 Task: Find connections with filter location Rāhuri with filter topic #Travelwith filter profile language French with filter current company HARMAN India with filter school Berhampur University with filter industry Retail Health and Personal Care Products with filter service category Financial Reporting with filter keywords title Mental Health Counselor
Action: Mouse moved to (476, 50)
Screenshot: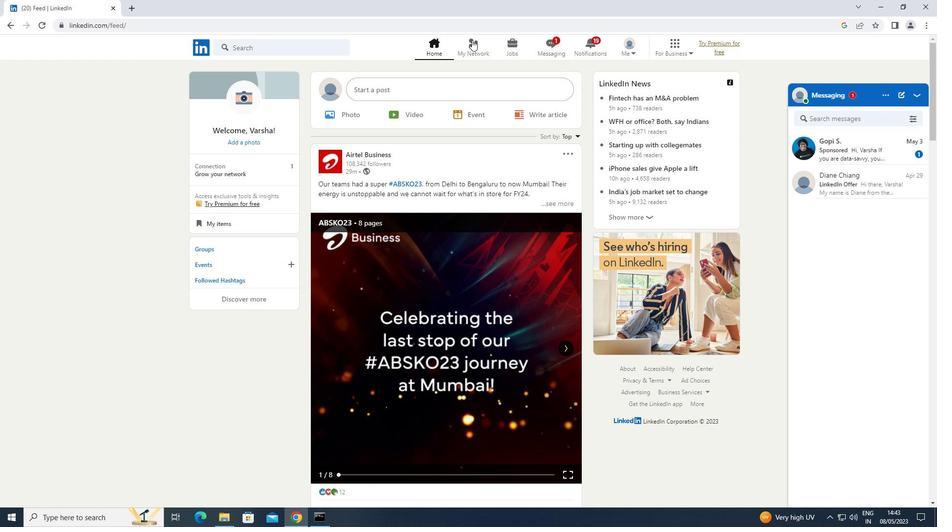
Action: Mouse pressed left at (476, 50)
Screenshot: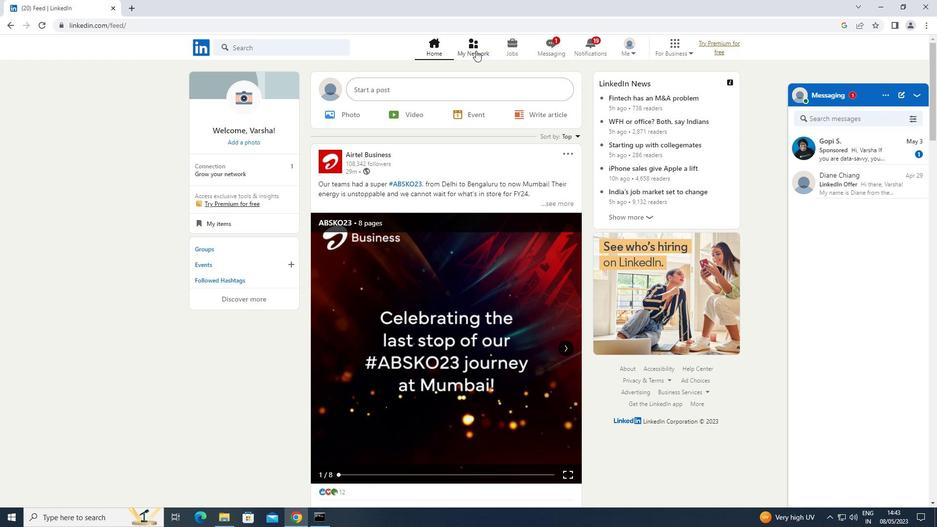 
Action: Mouse moved to (259, 98)
Screenshot: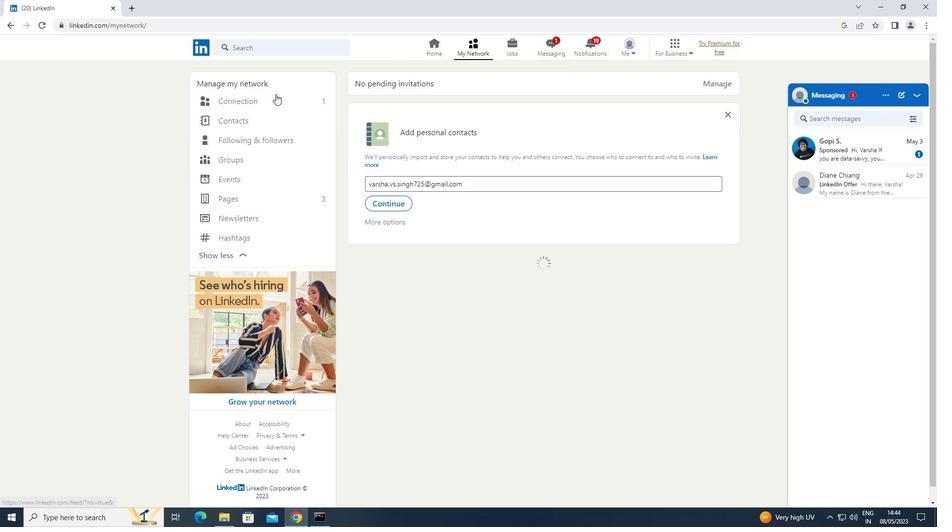 
Action: Mouse pressed left at (259, 98)
Screenshot: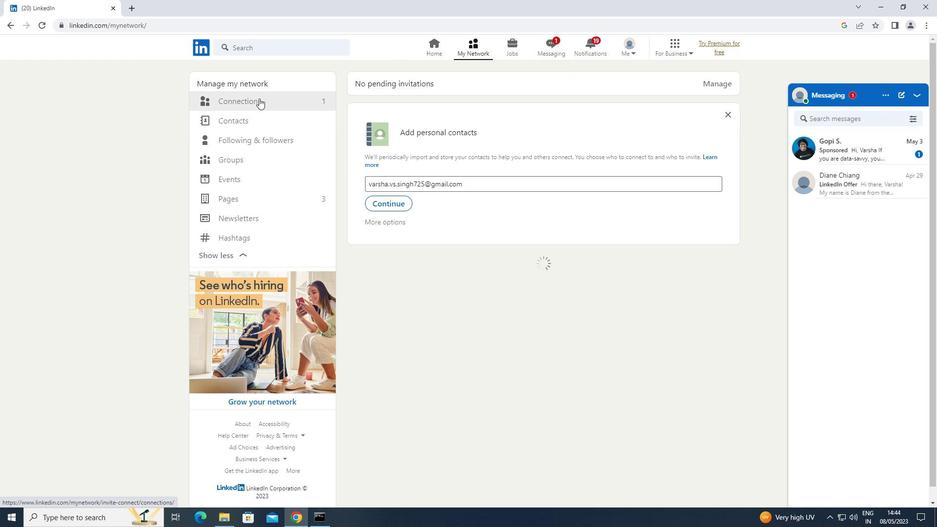 
Action: Mouse moved to (528, 98)
Screenshot: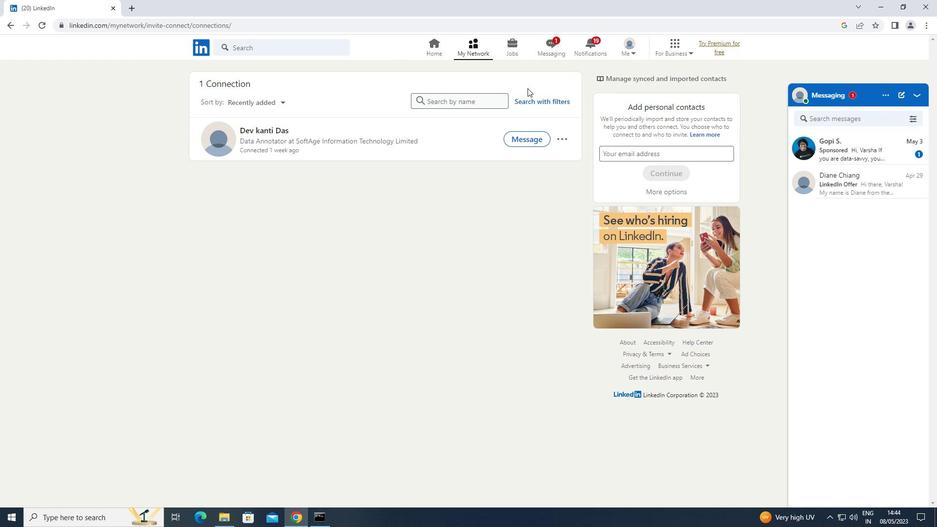
Action: Mouse pressed left at (528, 98)
Screenshot: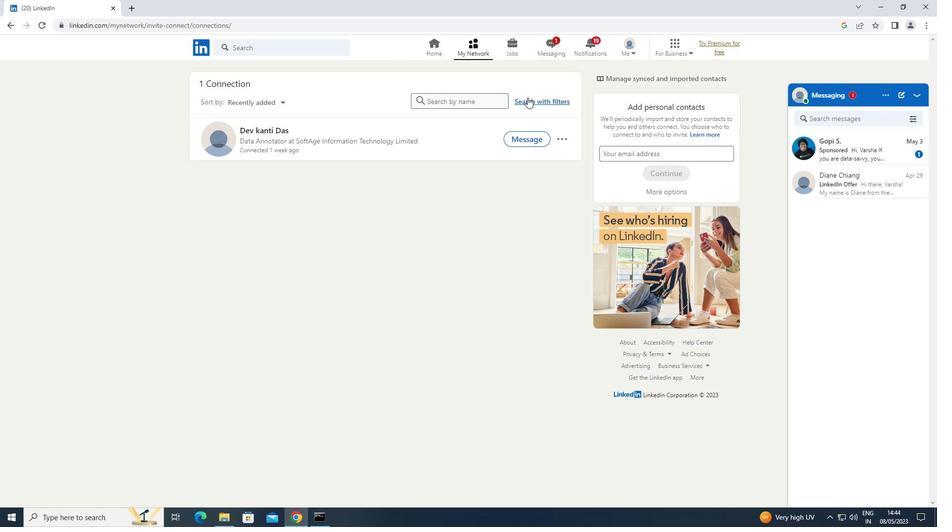 
Action: Mouse moved to (508, 70)
Screenshot: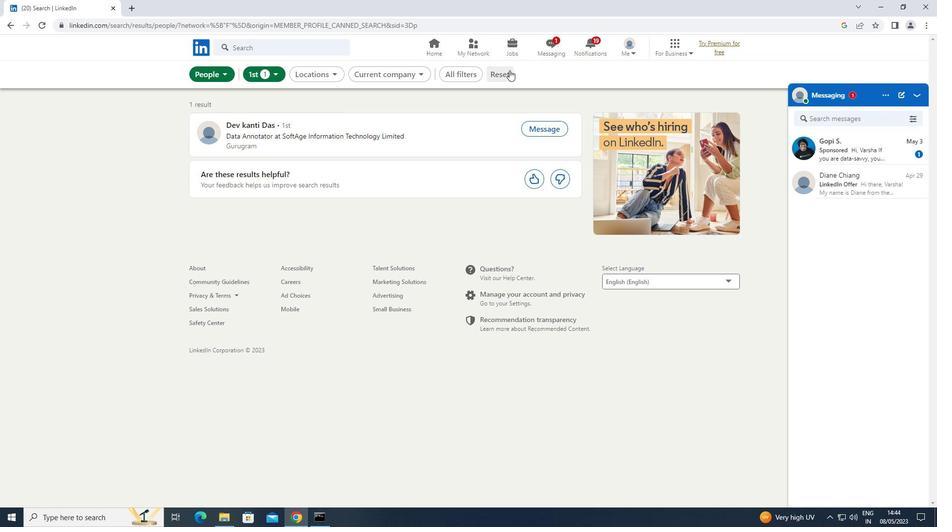 
Action: Mouse pressed left at (508, 70)
Screenshot: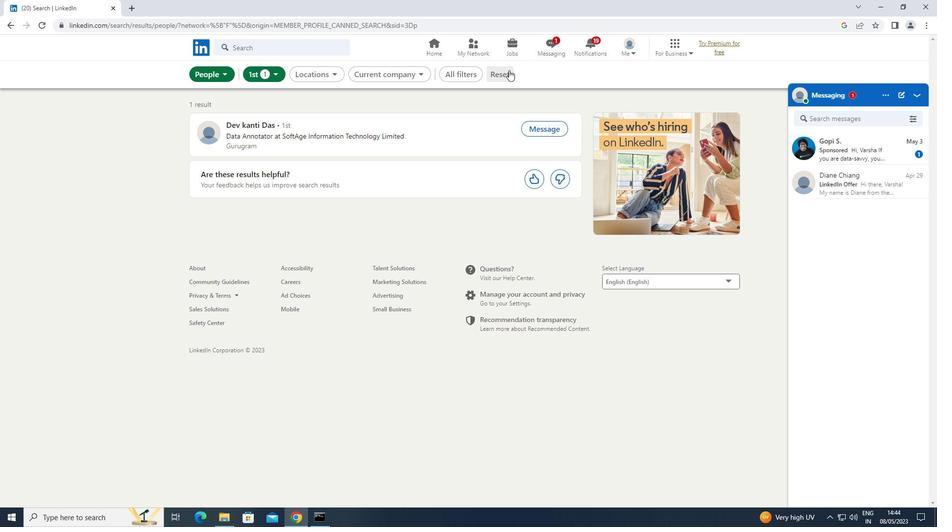 
Action: Mouse moved to (491, 73)
Screenshot: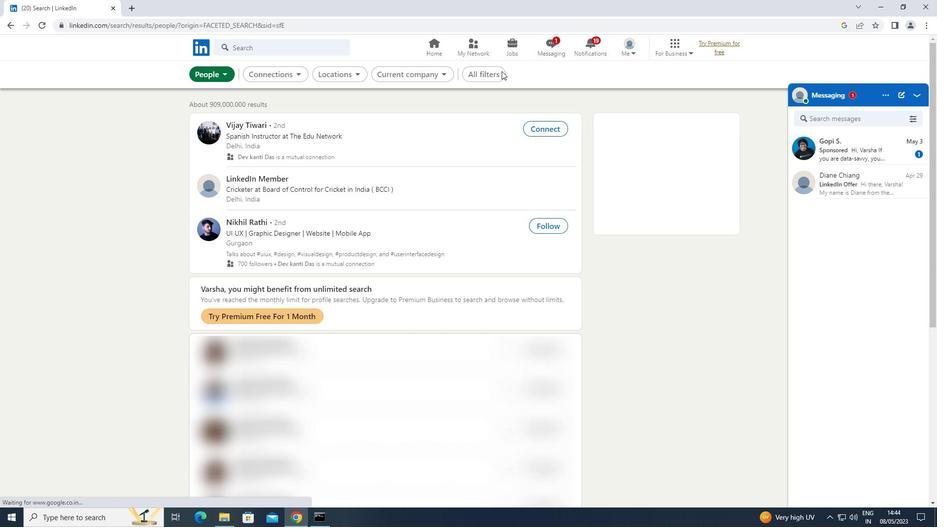 
Action: Mouse pressed left at (491, 73)
Screenshot: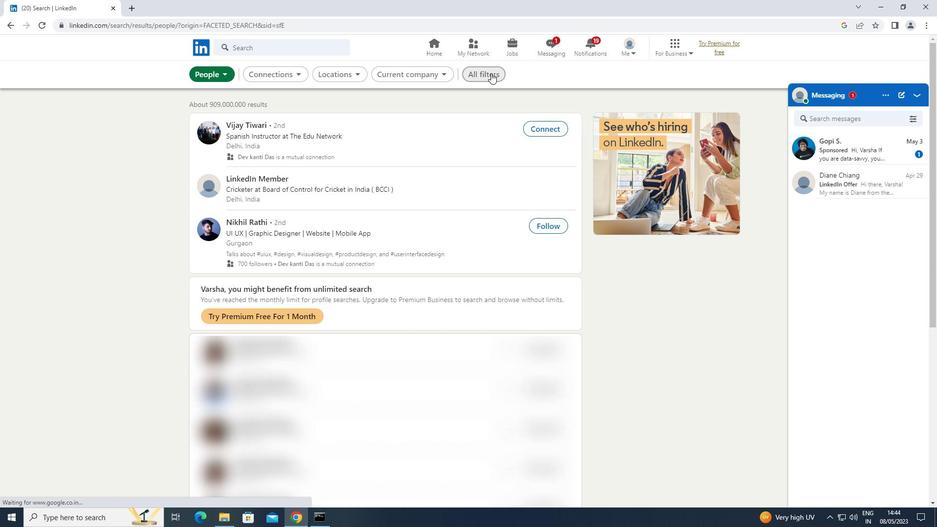 
Action: Mouse moved to (706, 200)
Screenshot: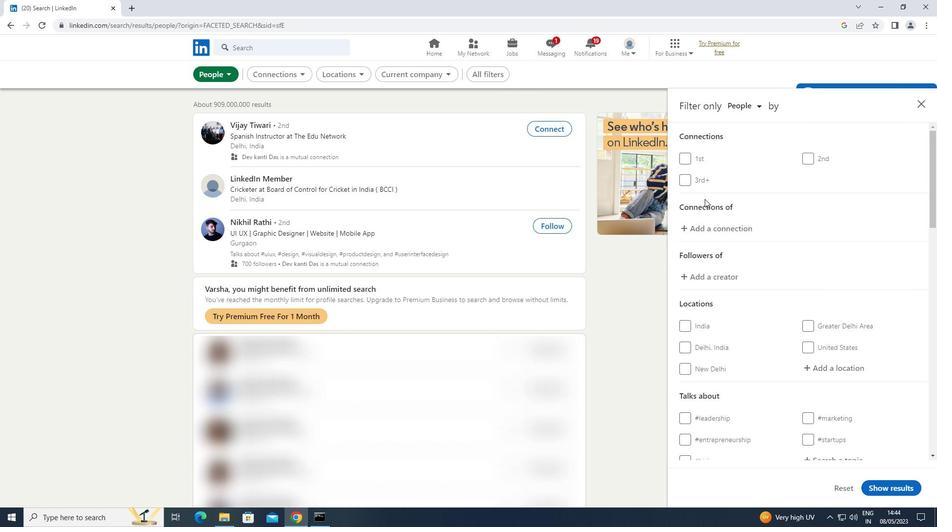 
Action: Mouse scrolled (706, 199) with delta (0, 0)
Screenshot: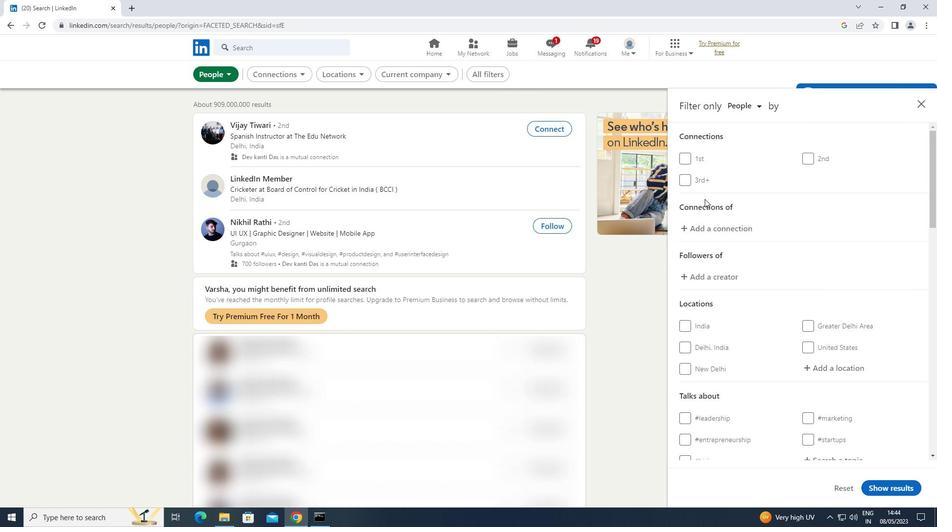 
Action: Mouse moved to (708, 202)
Screenshot: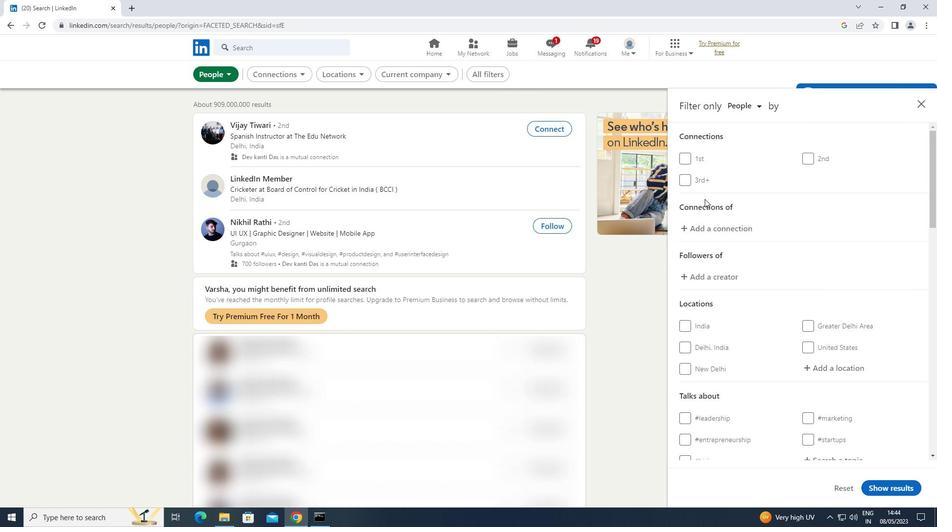 
Action: Mouse scrolled (708, 201) with delta (0, 0)
Screenshot: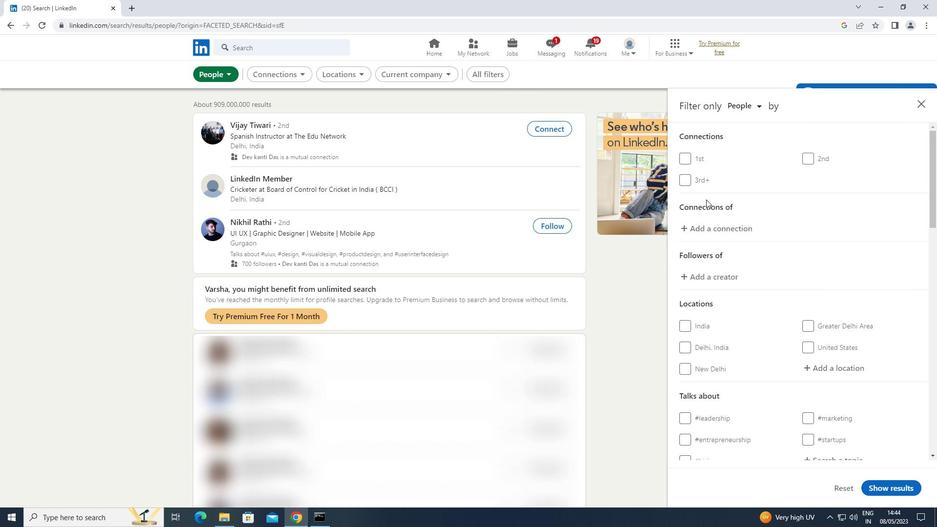 
Action: Mouse moved to (841, 269)
Screenshot: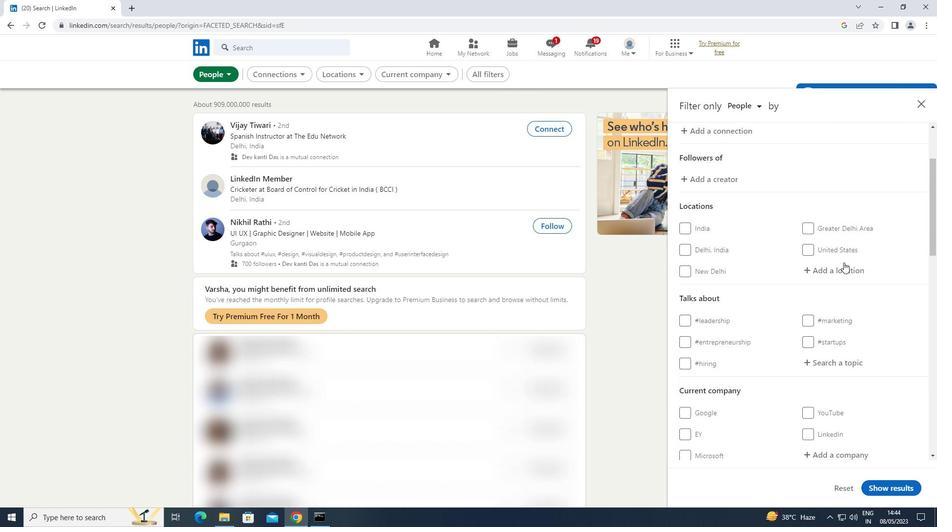
Action: Mouse pressed left at (841, 269)
Screenshot: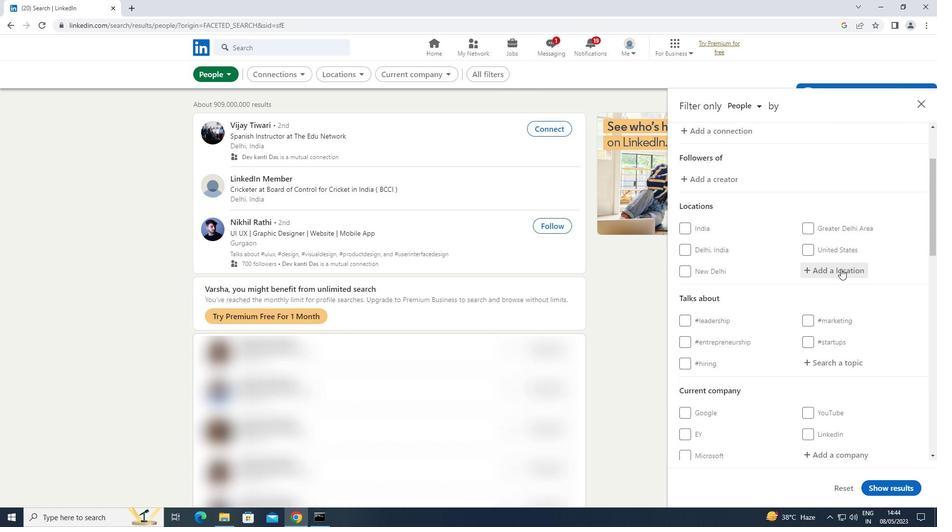 
Action: Key pressed <Key.shift>RAHURI
Screenshot: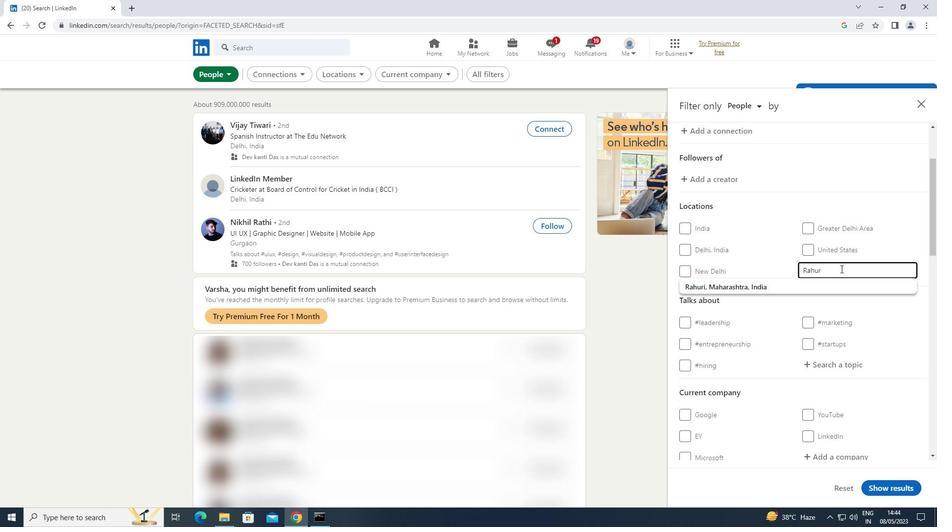 
Action: Mouse moved to (828, 365)
Screenshot: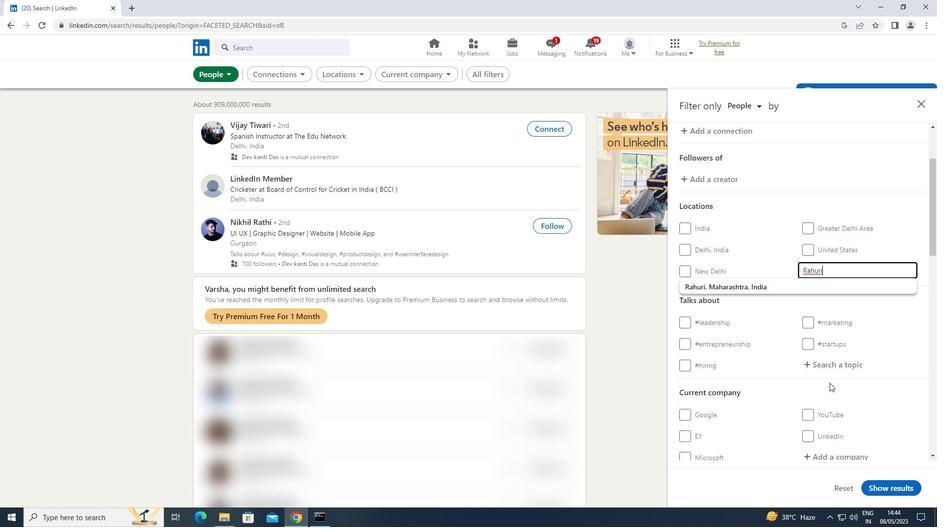
Action: Mouse pressed left at (828, 365)
Screenshot: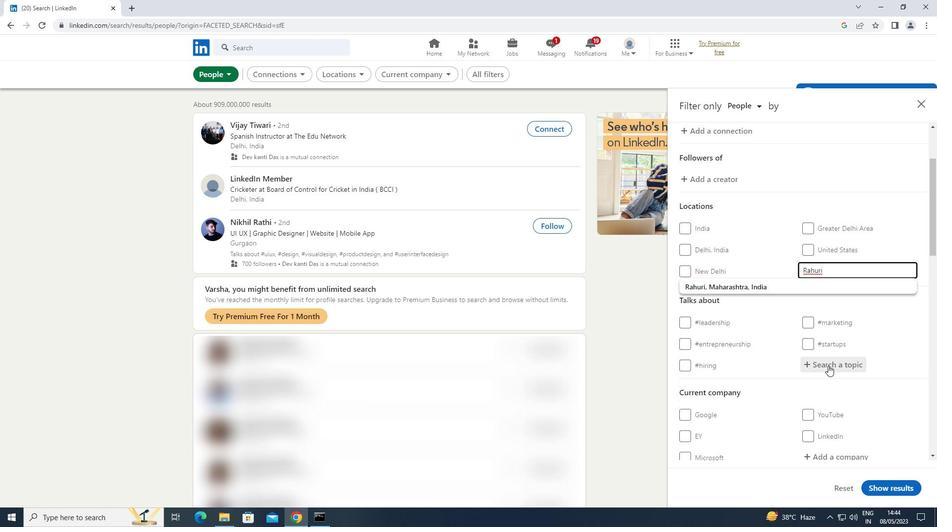 
Action: Key pressed <Key.shift>#<Key.shift>TRAVEL
Screenshot: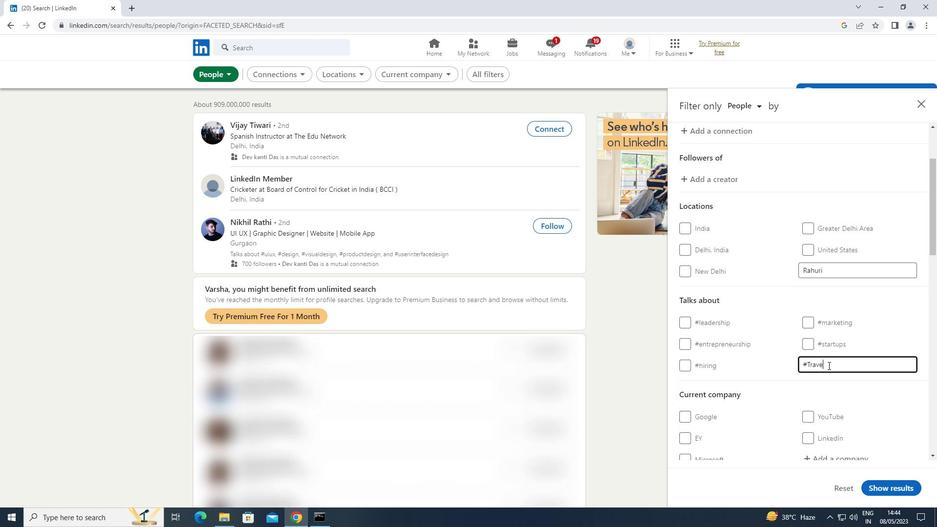 
Action: Mouse moved to (828, 361)
Screenshot: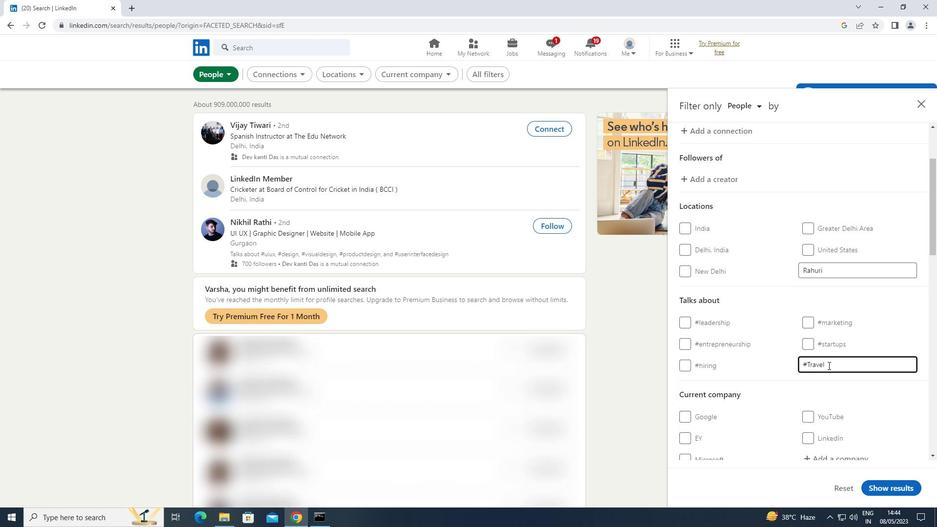 
Action: Mouse scrolled (828, 360) with delta (0, 0)
Screenshot: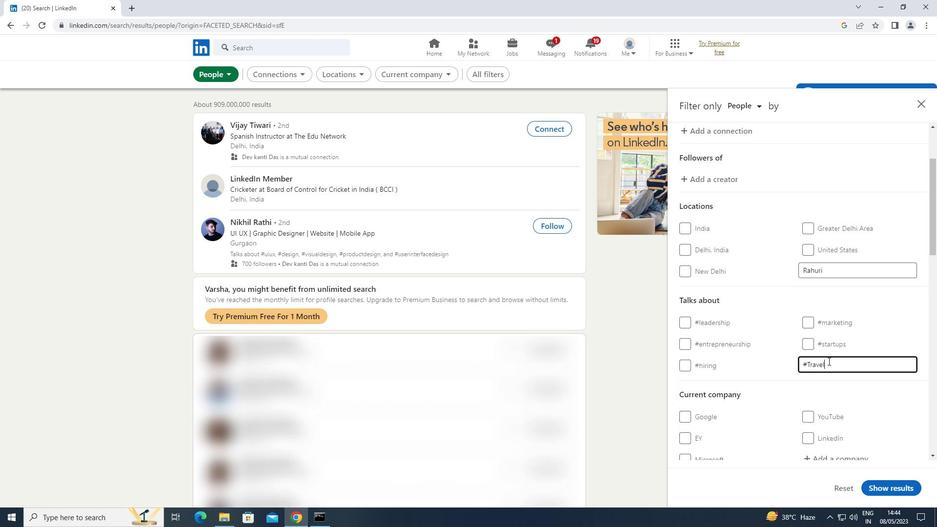 
Action: Mouse scrolled (828, 360) with delta (0, 0)
Screenshot: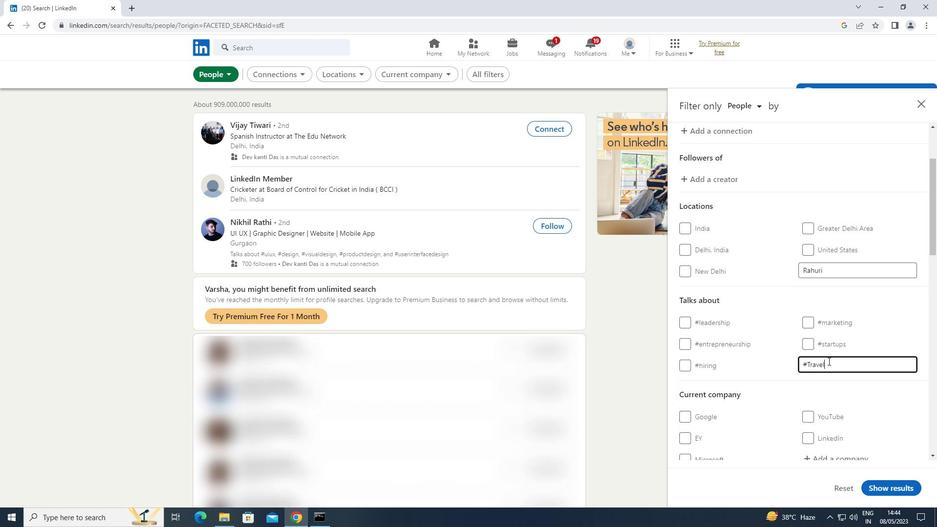 
Action: Mouse scrolled (828, 360) with delta (0, 0)
Screenshot: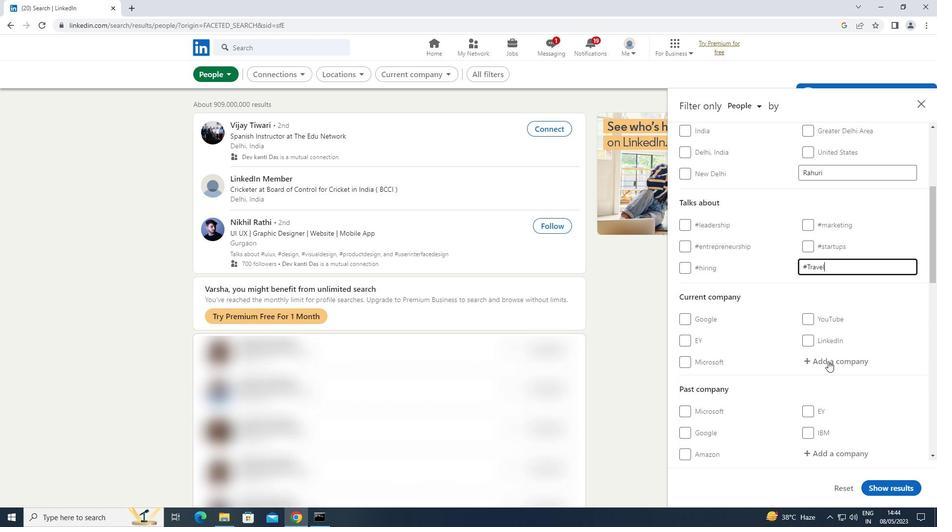 
Action: Mouse scrolled (828, 360) with delta (0, 0)
Screenshot: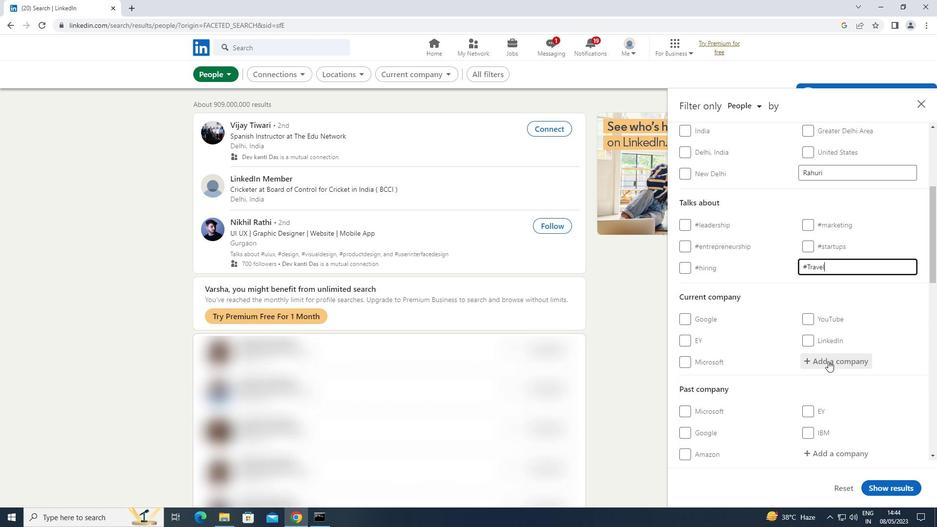
Action: Mouse scrolled (828, 360) with delta (0, 0)
Screenshot: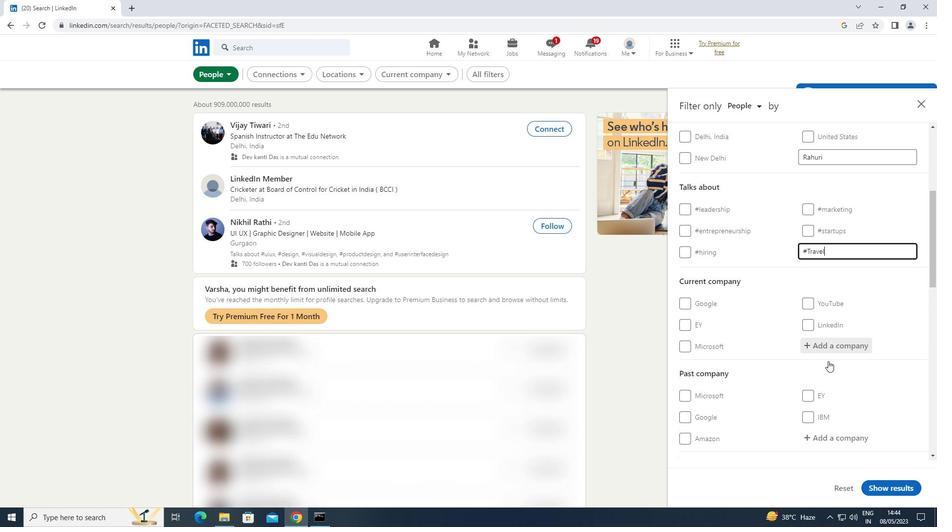 
Action: Mouse moved to (827, 361)
Screenshot: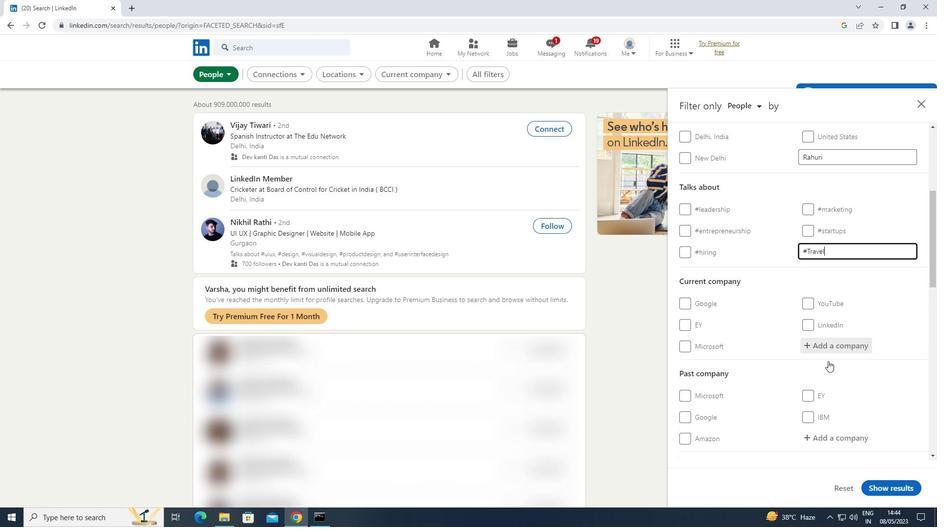 
Action: Mouse scrolled (827, 360) with delta (0, 0)
Screenshot: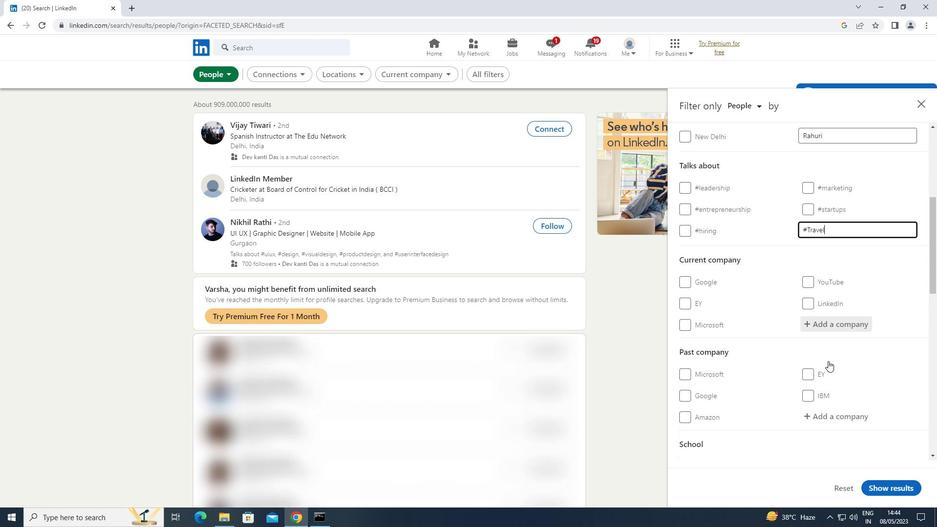 
Action: Mouse moved to (827, 361)
Screenshot: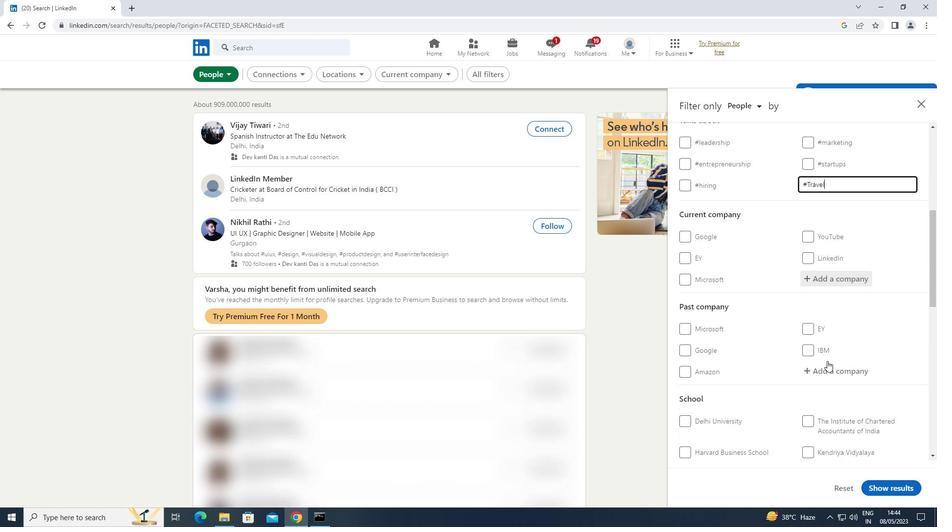 
Action: Mouse scrolled (827, 360) with delta (0, 0)
Screenshot: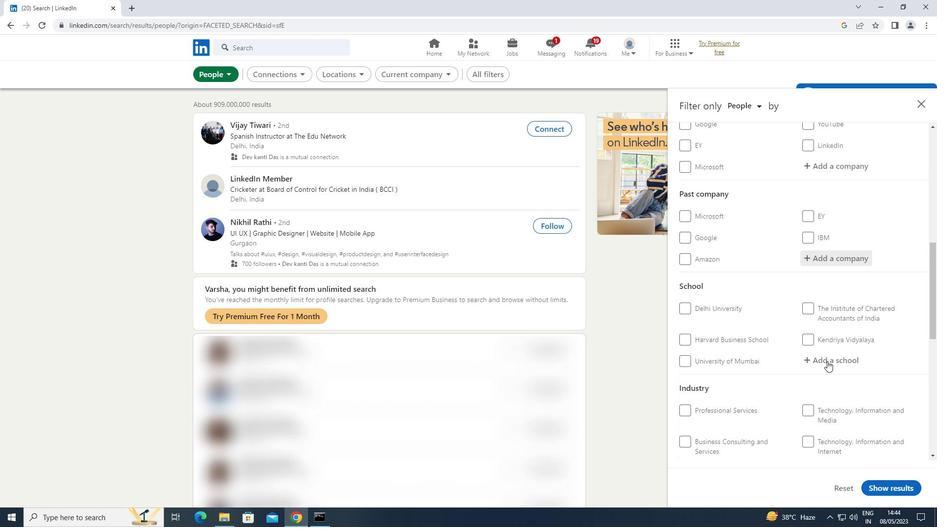 
Action: Mouse scrolled (827, 360) with delta (0, 0)
Screenshot: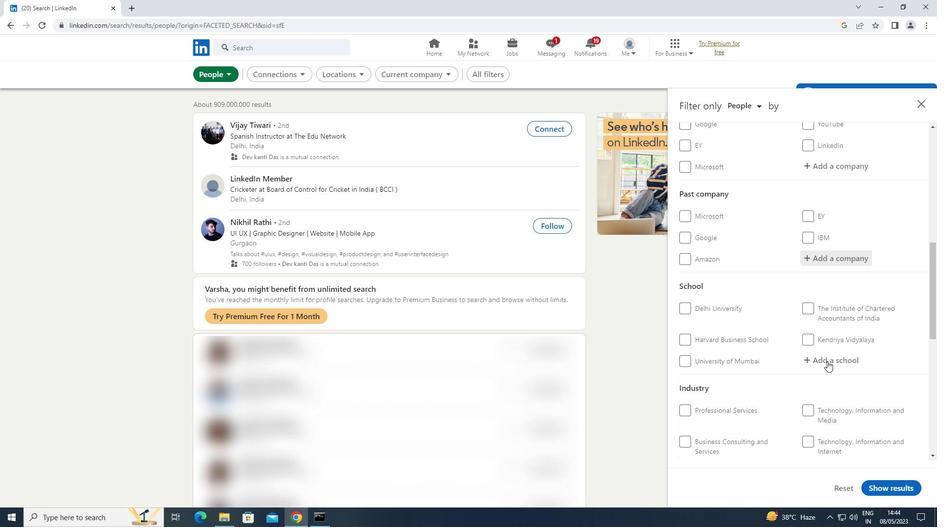 
Action: Mouse scrolled (827, 360) with delta (0, 0)
Screenshot: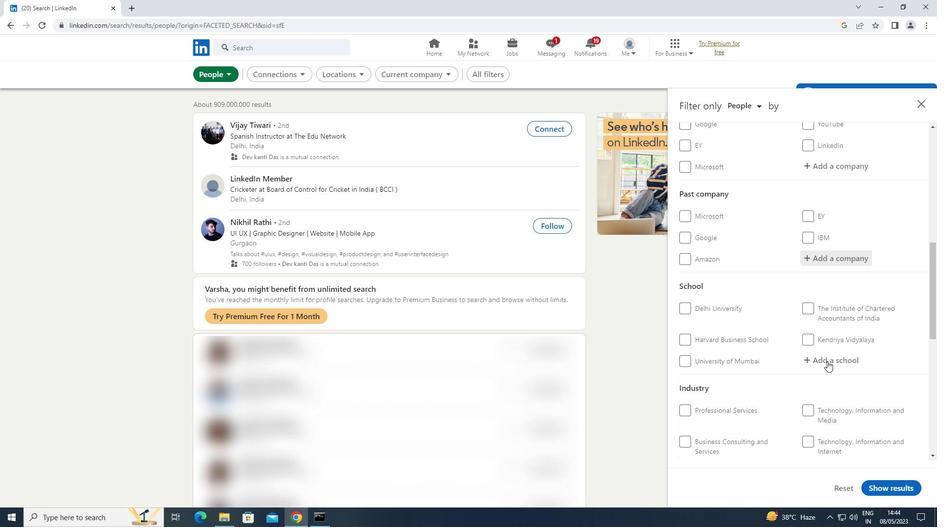 
Action: Mouse moved to (811, 371)
Screenshot: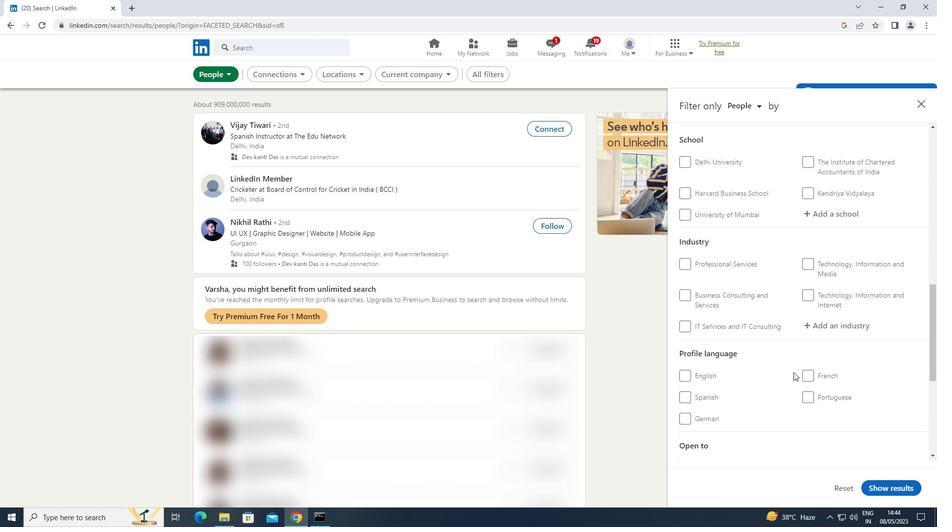
Action: Mouse pressed left at (811, 371)
Screenshot: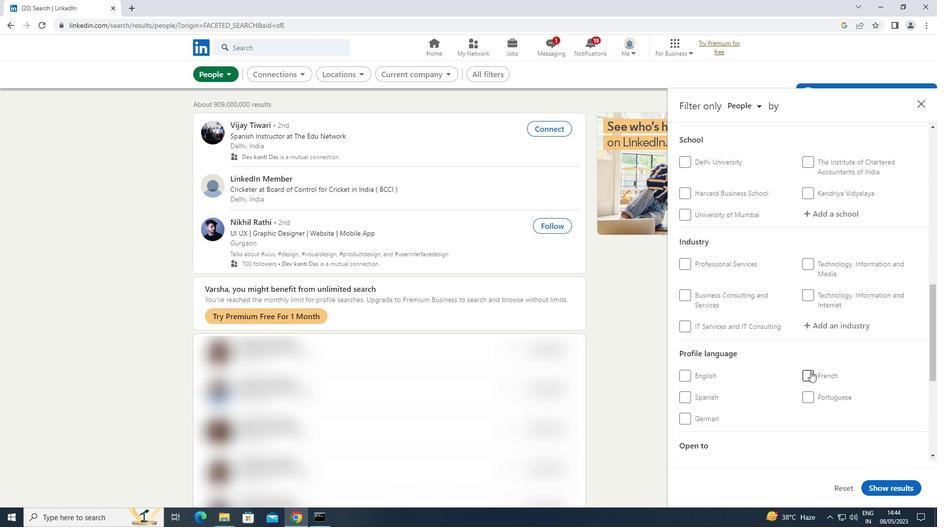 
Action: Mouse moved to (811, 372)
Screenshot: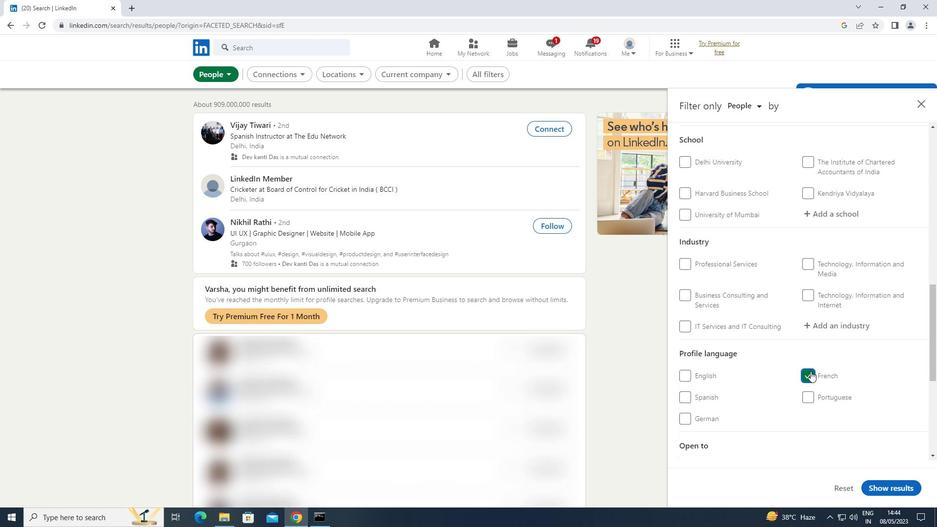 
Action: Mouse scrolled (811, 372) with delta (0, 0)
Screenshot: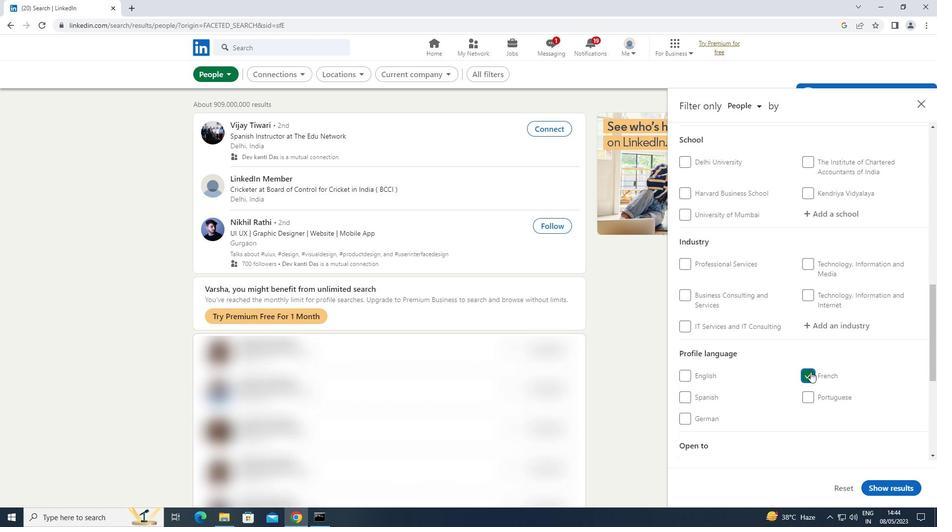 
Action: Mouse scrolled (811, 372) with delta (0, 0)
Screenshot: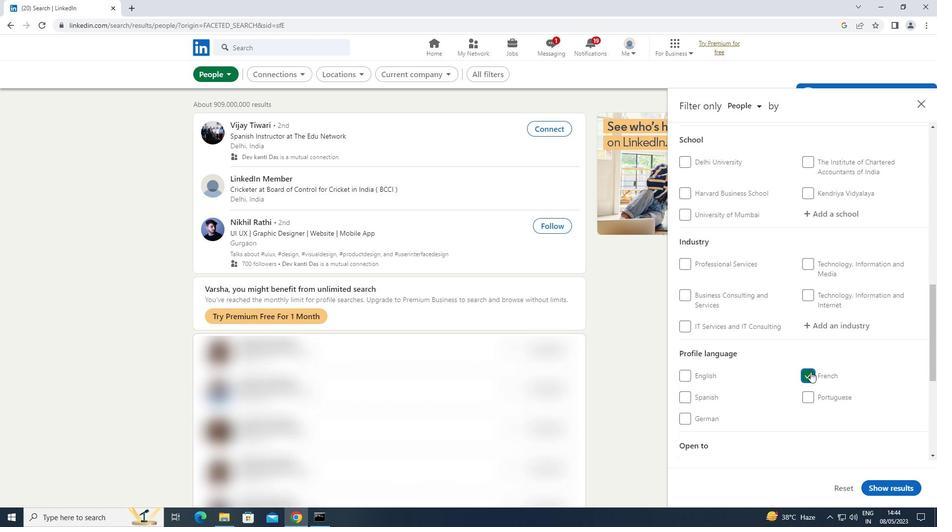 
Action: Mouse scrolled (811, 372) with delta (0, 0)
Screenshot: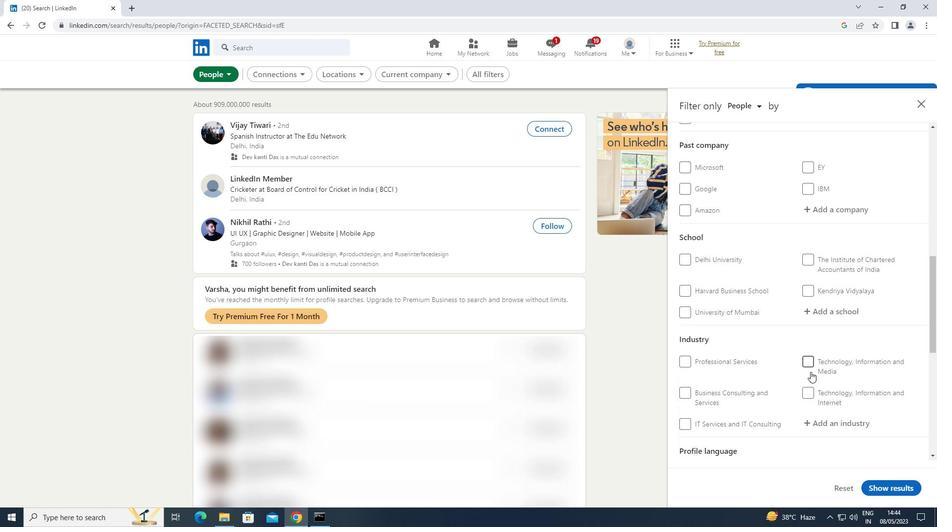 
Action: Mouse scrolled (811, 372) with delta (0, 0)
Screenshot: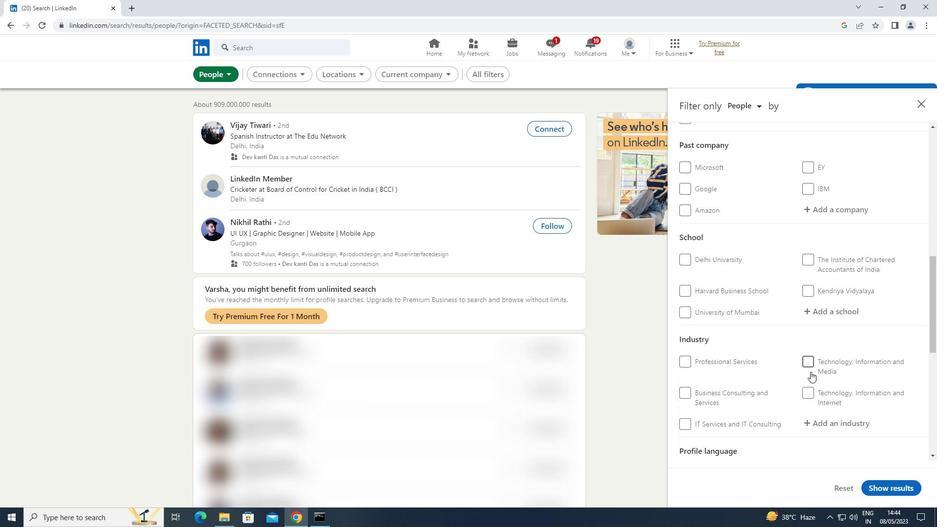 
Action: Mouse scrolled (811, 372) with delta (0, 0)
Screenshot: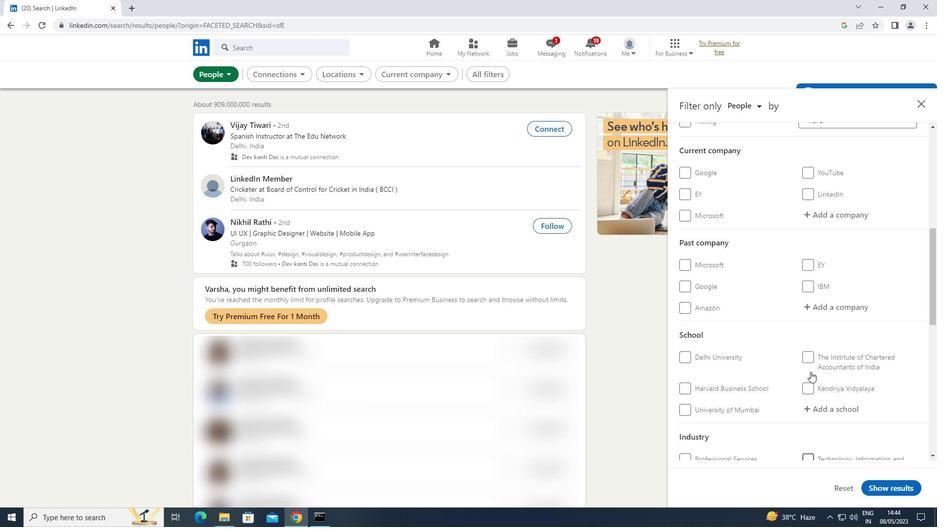 
Action: Mouse moved to (844, 259)
Screenshot: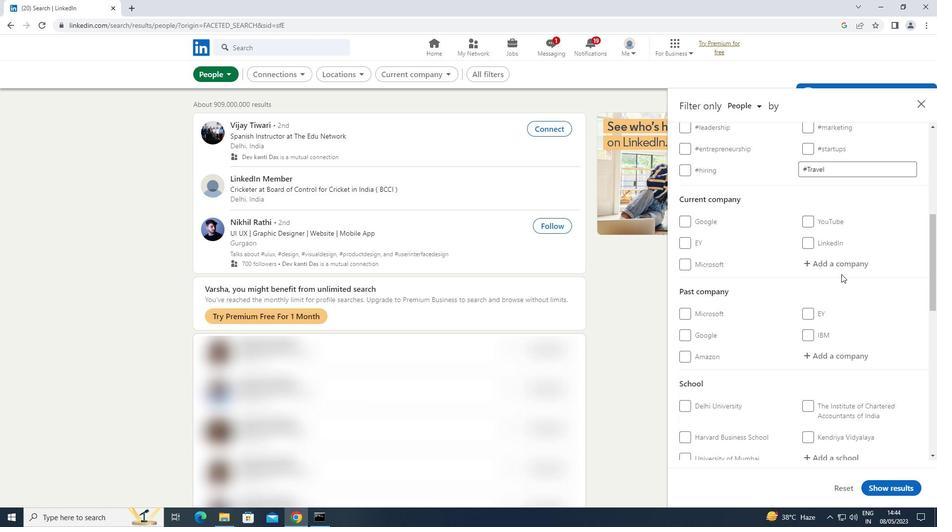 
Action: Mouse pressed left at (844, 259)
Screenshot: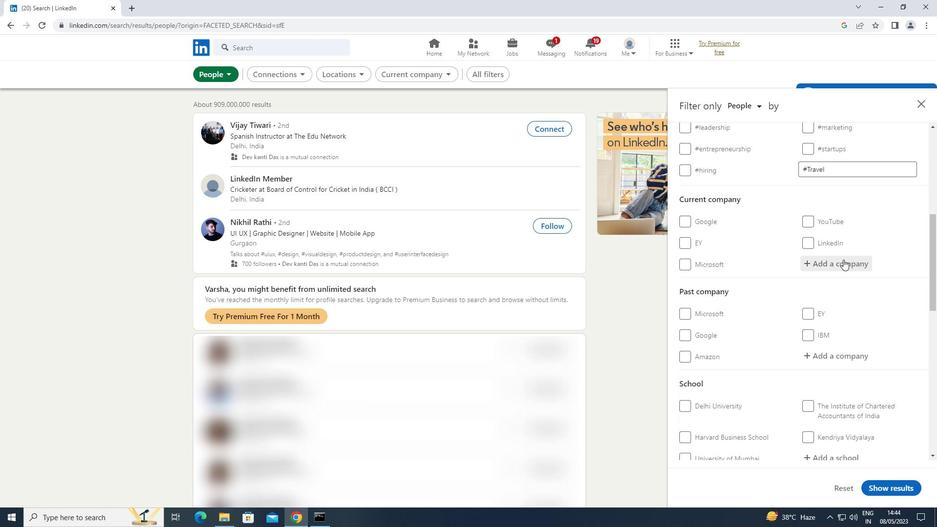 
Action: Key pressed <Key.shift>HARMAN
Screenshot: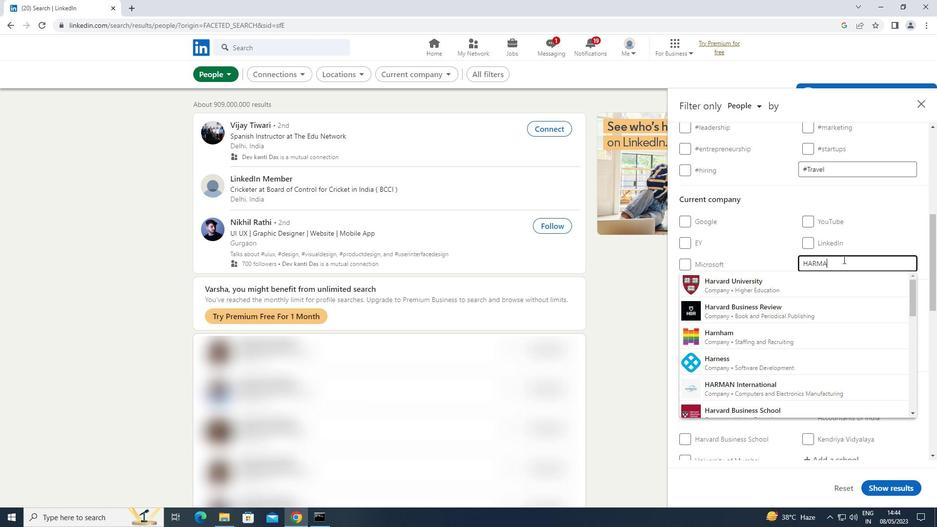 
Action: Mouse moved to (778, 307)
Screenshot: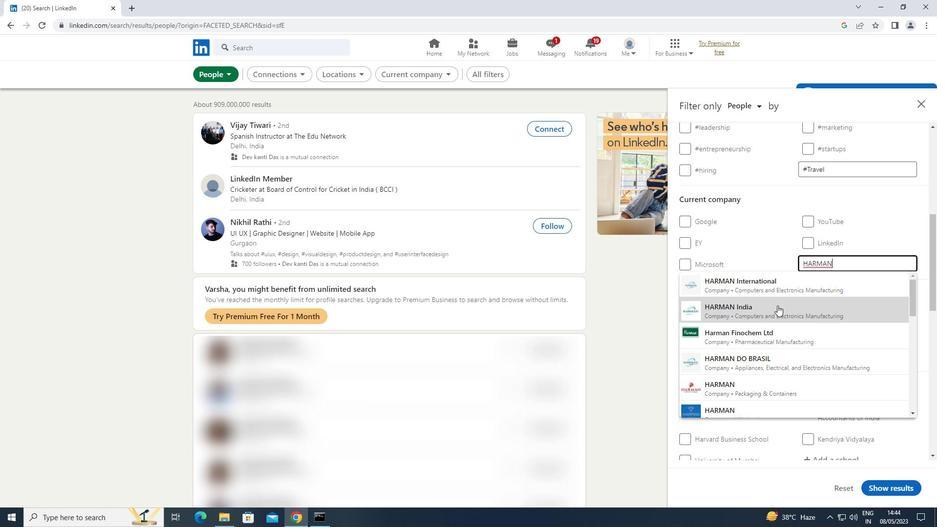 
Action: Mouse pressed left at (778, 307)
Screenshot: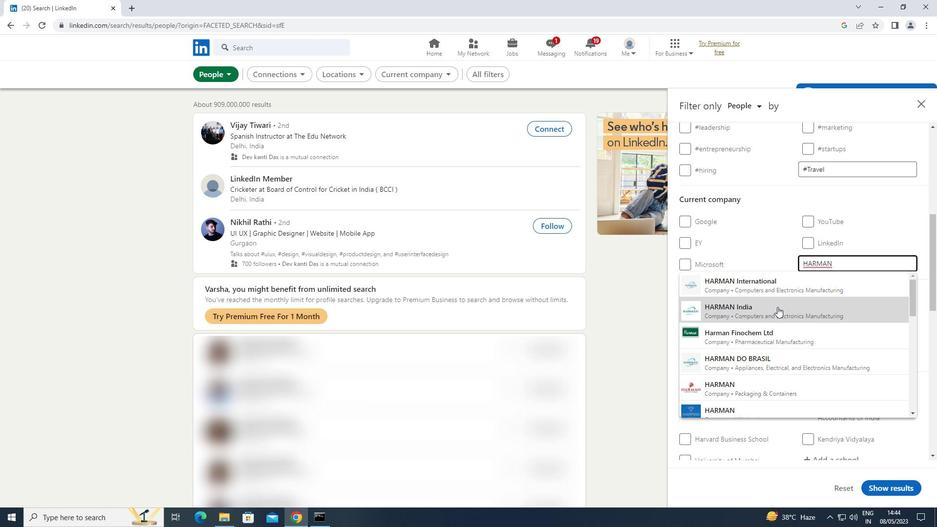 
Action: Mouse scrolled (778, 306) with delta (0, 0)
Screenshot: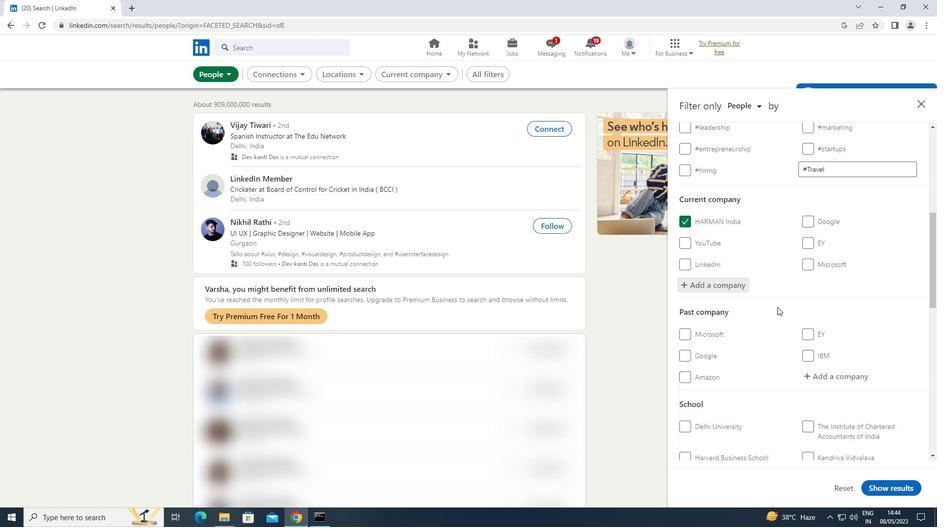 
Action: Mouse scrolled (778, 306) with delta (0, 0)
Screenshot: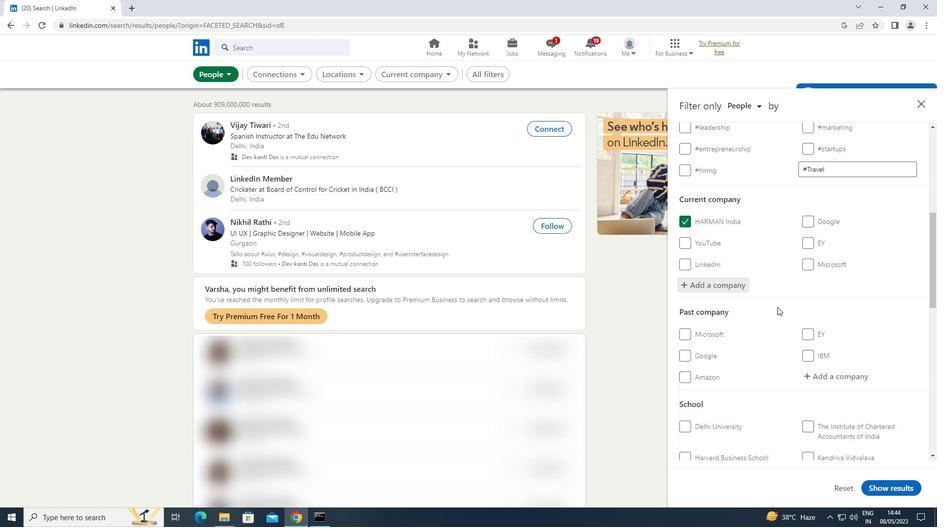 
Action: Mouse moved to (778, 306)
Screenshot: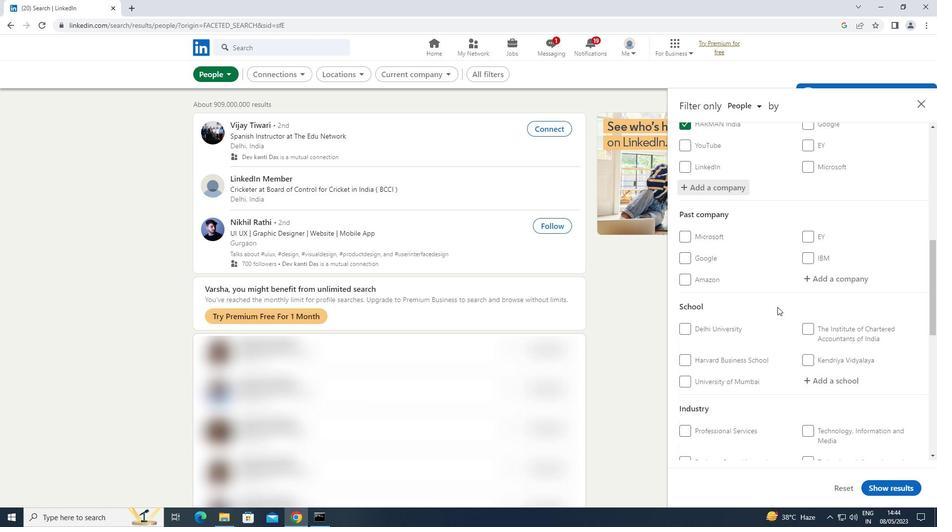 
Action: Mouse scrolled (778, 306) with delta (0, 0)
Screenshot: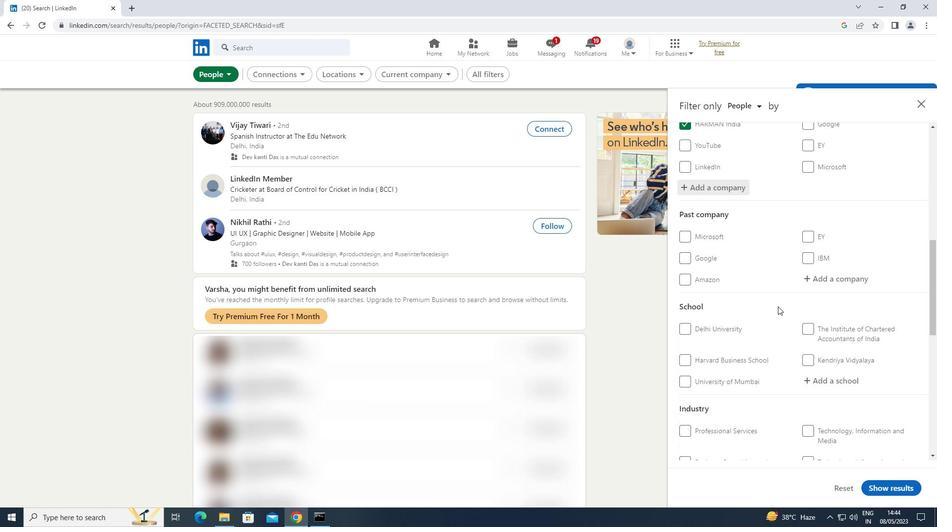 
Action: Mouse scrolled (778, 306) with delta (0, 0)
Screenshot: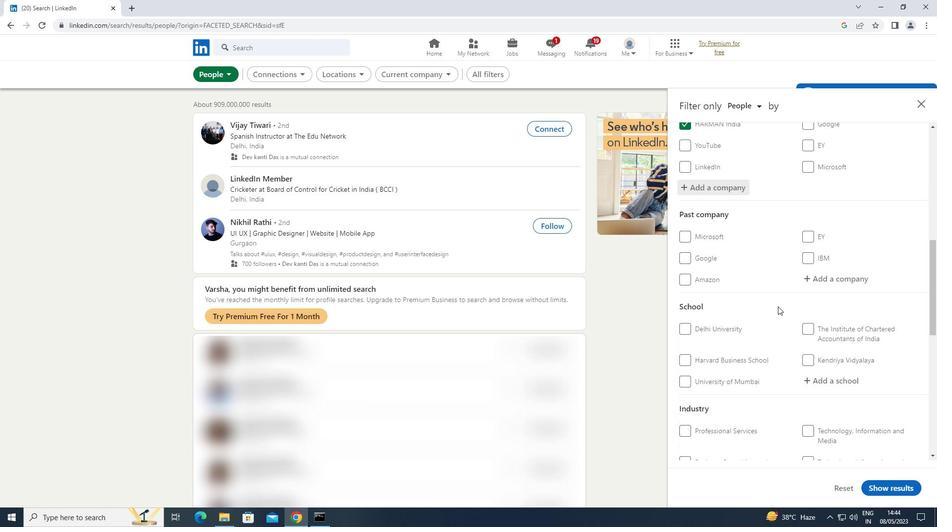 
Action: Mouse moved to (833, 281)
Screenshot: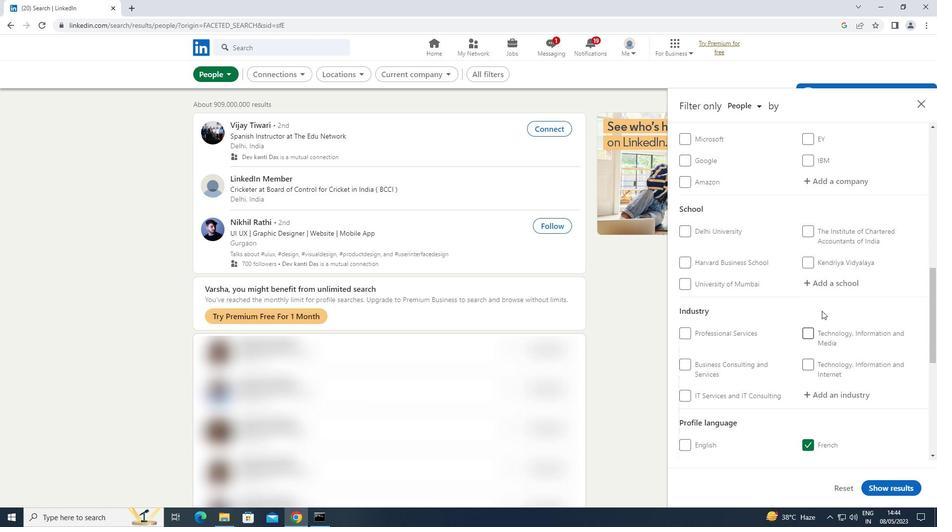 
Action: Mouse pressed left at (833, 281)
Screenshot: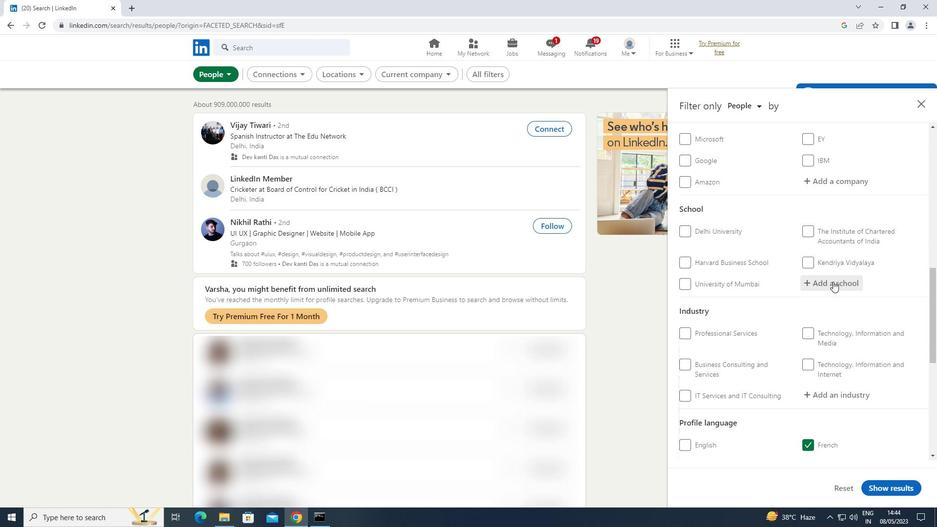 
Action: Mouse moved to (834, 281)
Screenshot: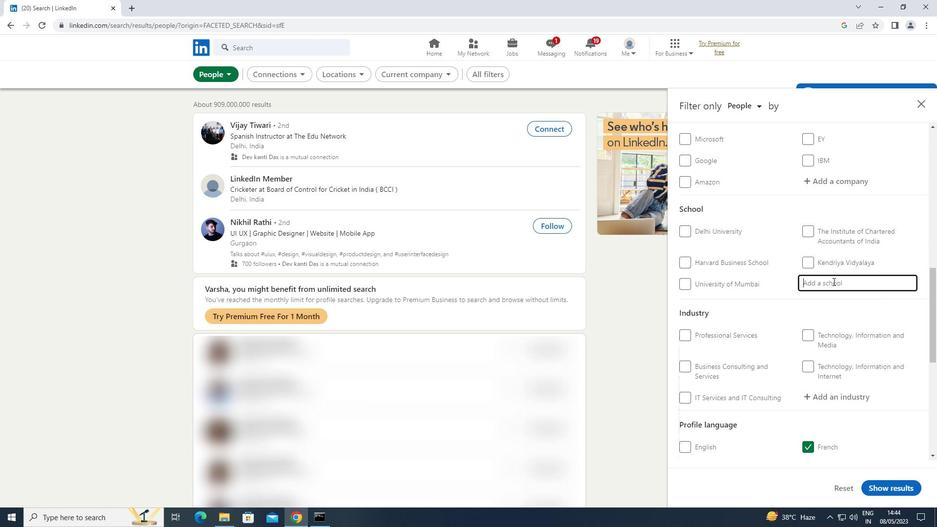 
Action: Key pressed <Key.shift>BERHAMPUR
Screenshot: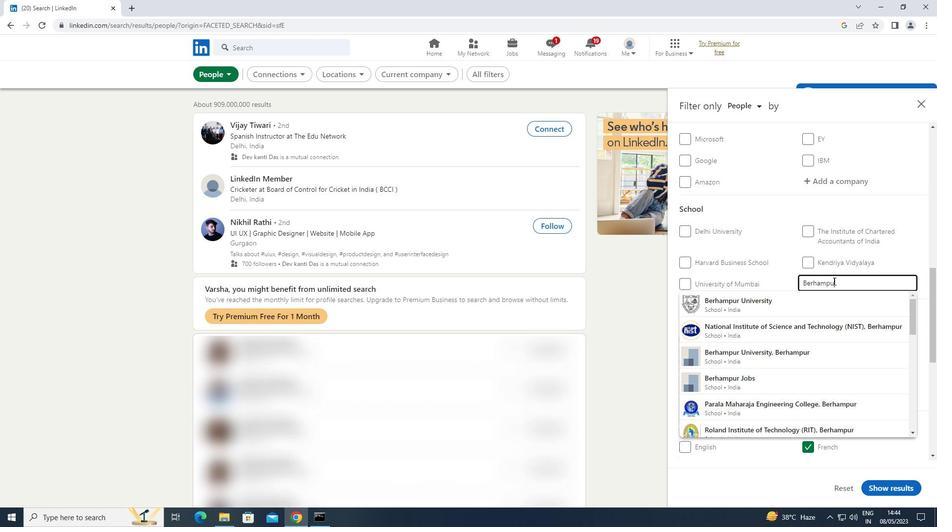 
Action: Mouse moved to (761, 307)
Screenshot: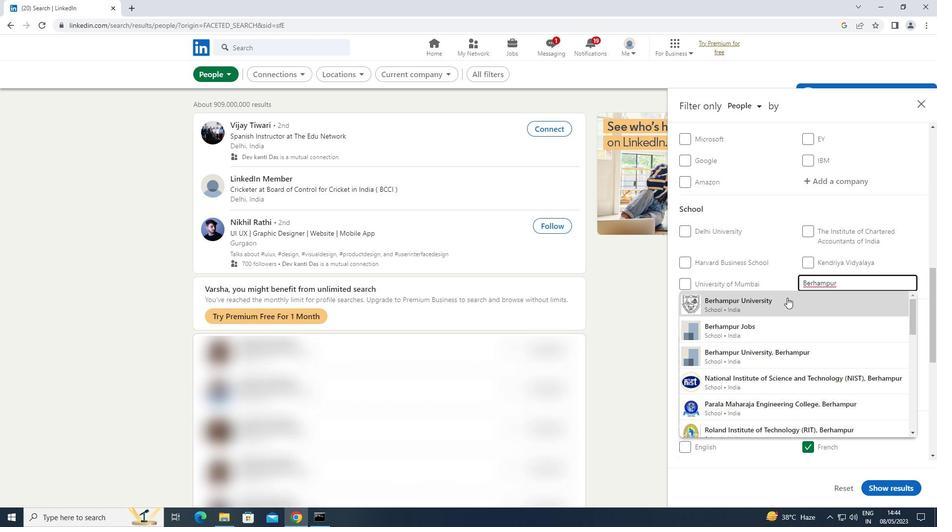 
Action: Mouse pressed left at (761, 307)
Screenshot: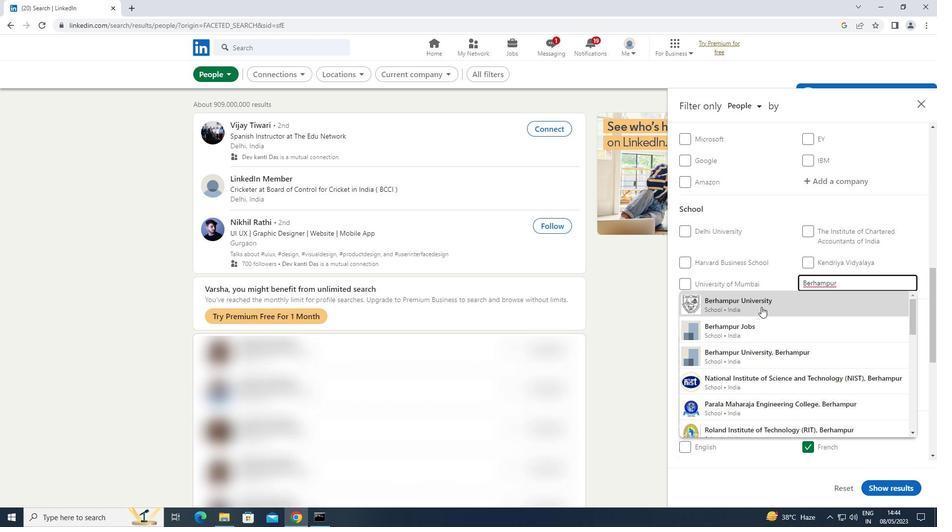 
Action: Mouse scrolled (761, 306) with delta (0, 0)
Screenshot: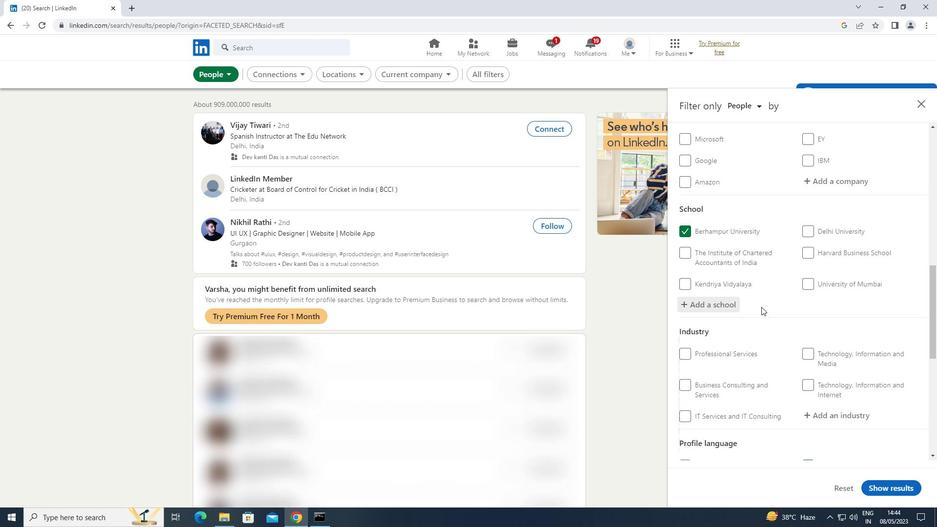 
Action: Mouse scrolled (761, 306) with delta (0, 0)
Screenshot: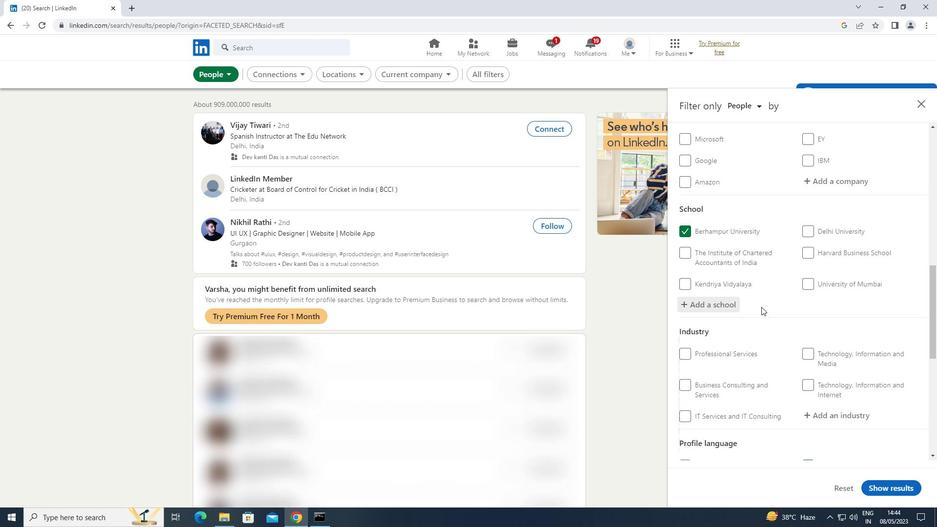 
Action: Mouse moved to (761, 307)
Screenshot: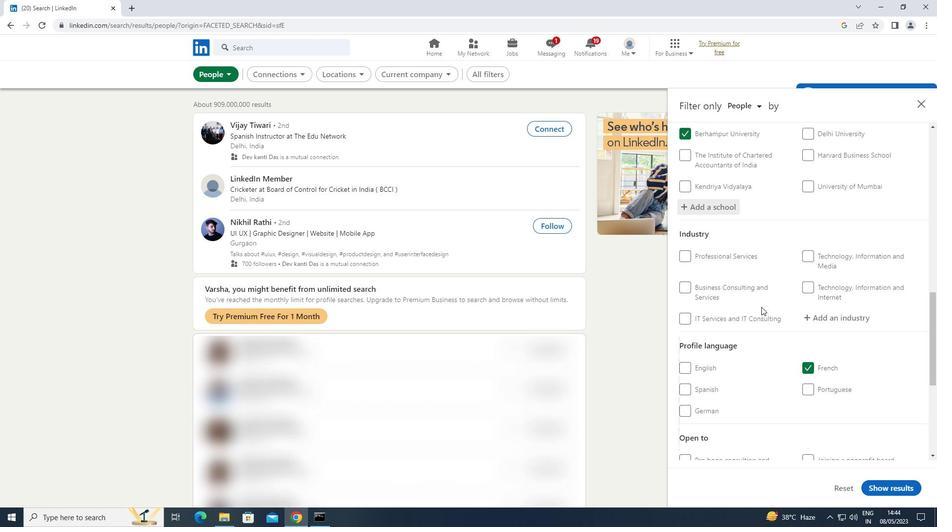 
Action: Mouse scrolled (761, 306) with delta (0, 0)
Screenshot: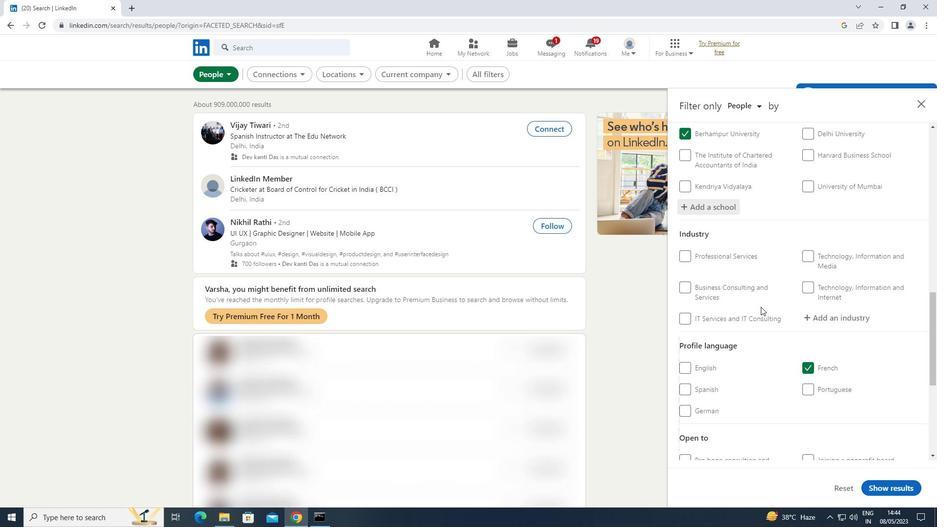 
Action: Mouse scrolled (761, 306) with delta (0, 0)
Screenshot: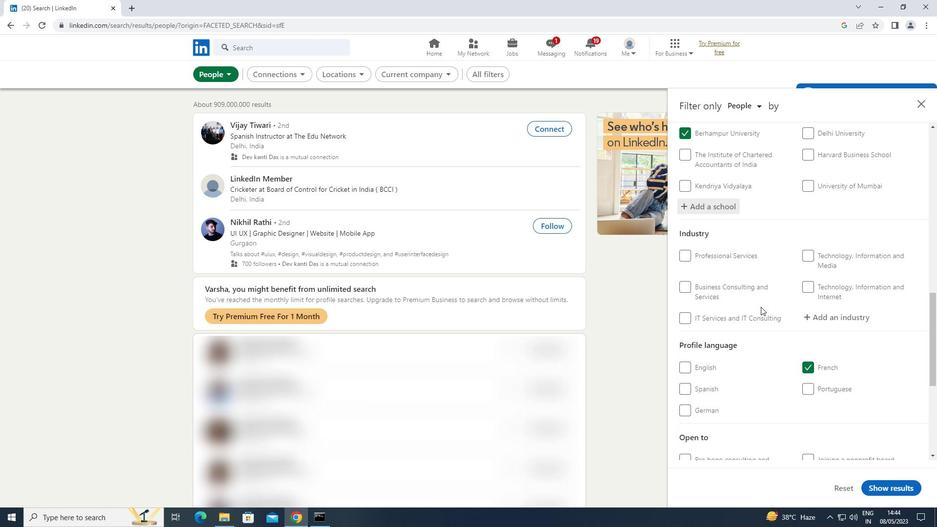 
Action: Mouse moved to (761, 303)
Screenshot: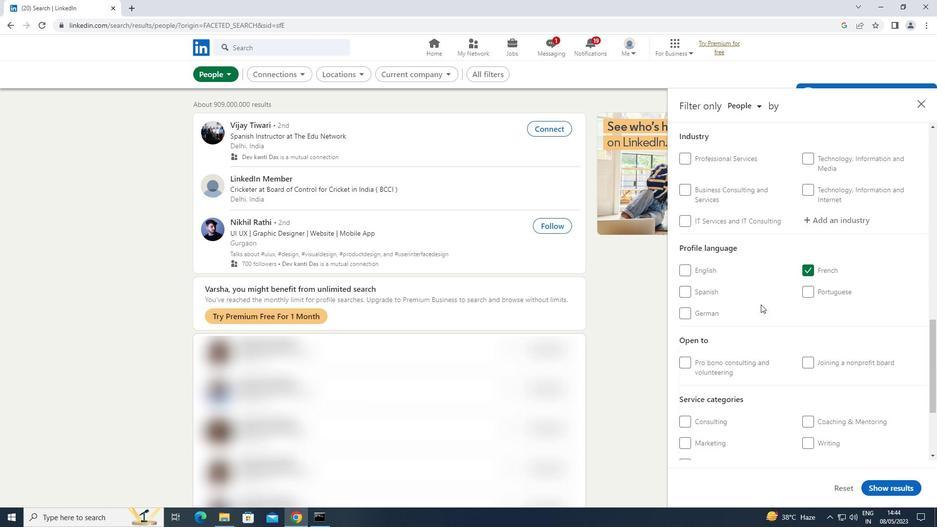 
Action: Mouse scrolled (761, 302) with delta (0, 0)
Screenshot: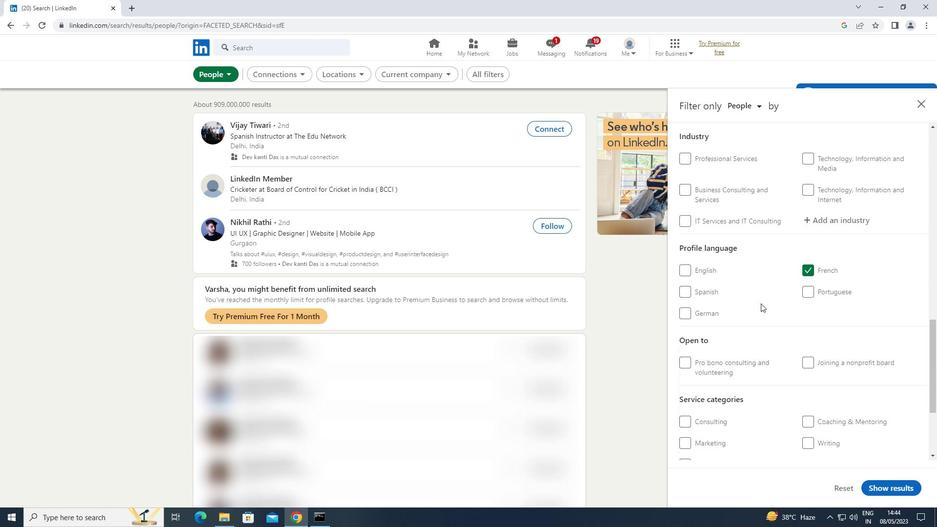 
Action: Mouse moved to (822, 241)
Screenshot: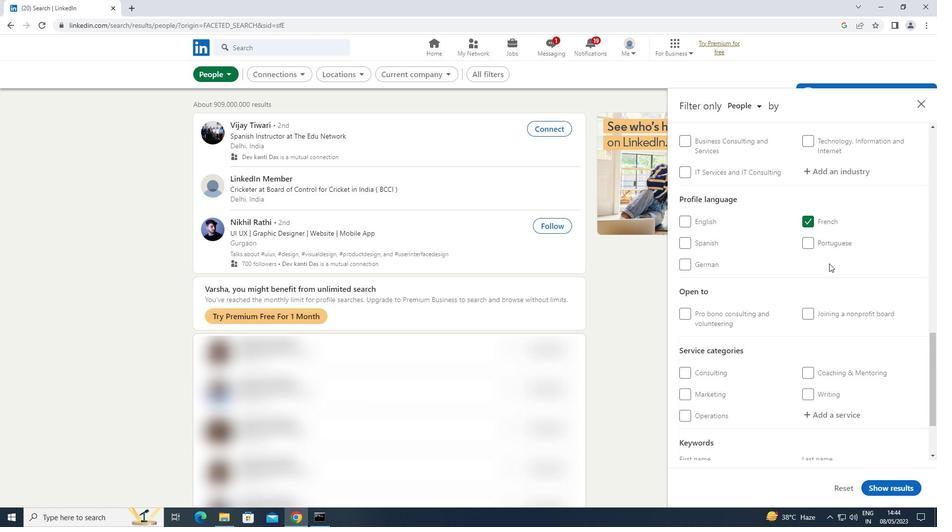 
Action: Mouse scrolled (822, 241) with delta (0, 0)
Screenshot: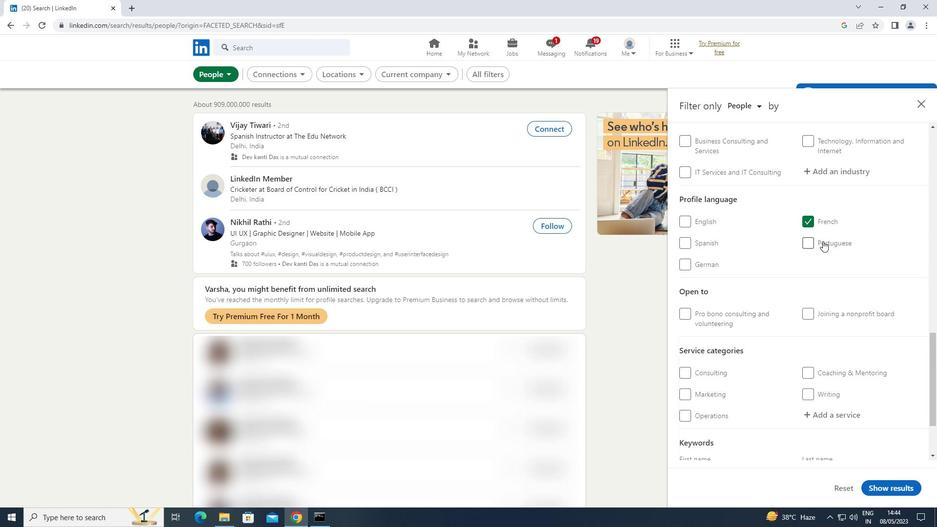 
Action: Mouse scrolled (822, 241) with delta (0, 0)
Screenshot: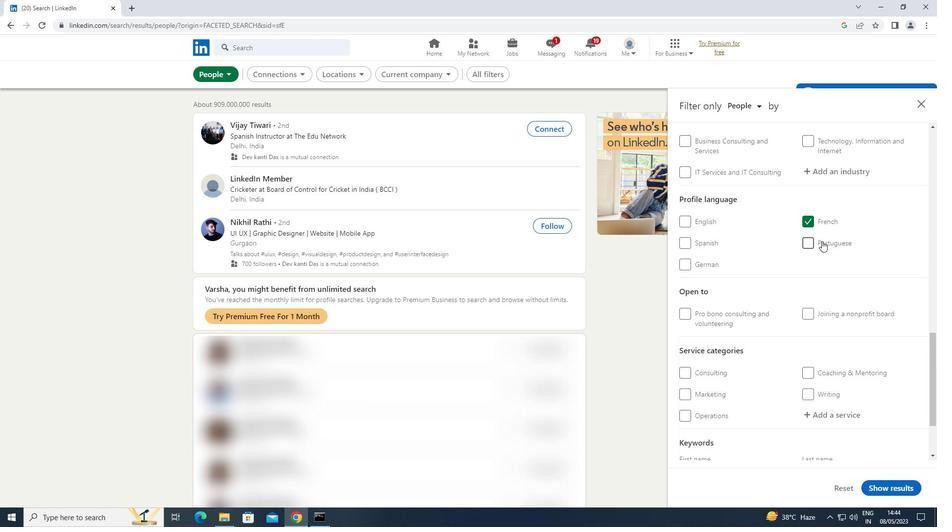 
Action: Mouse moved to (831, 264)
Screenshot: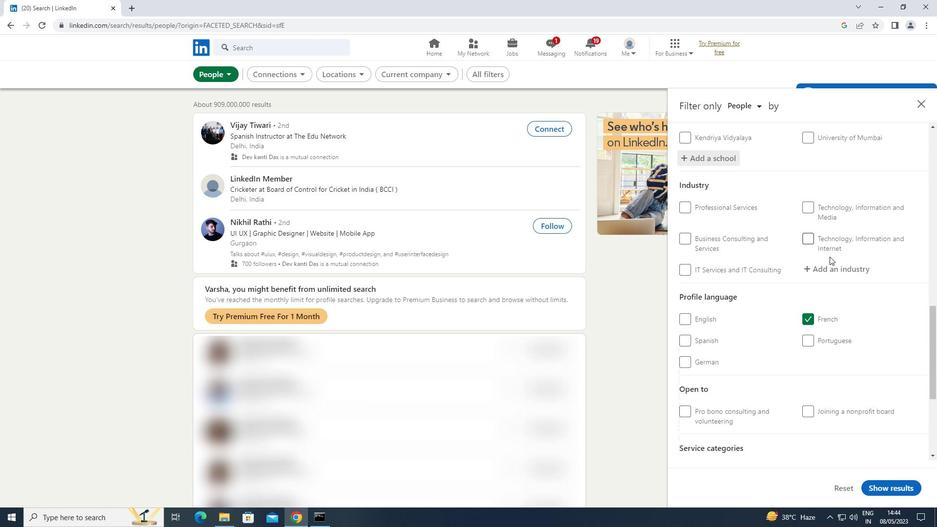 
Action: Mouse pressed left at (831, 264)
Screenshot: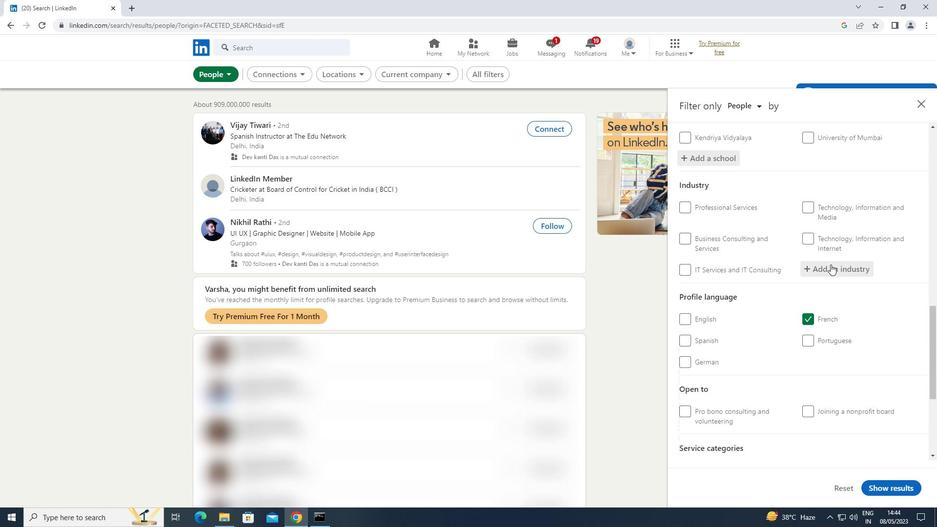 
Action: Mouse moved to (830, 265)
Screenshot: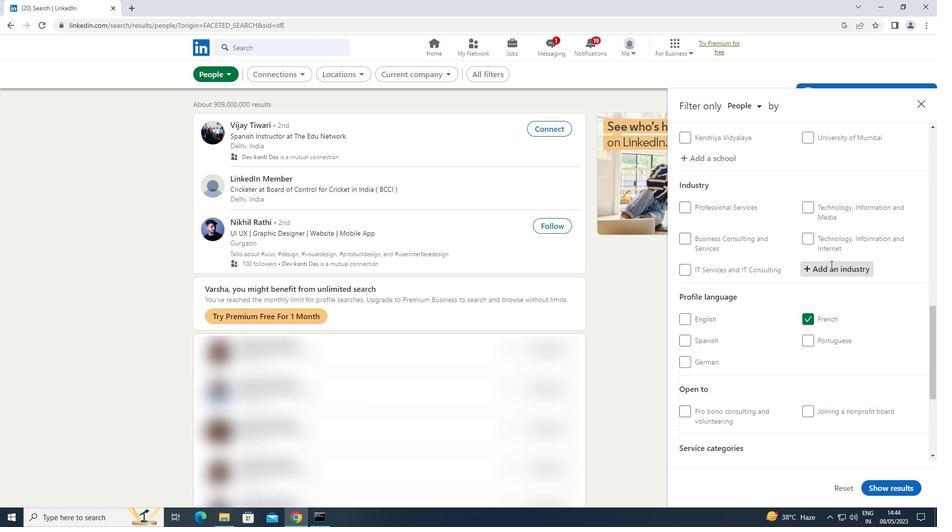 
Action: Key pressed <Key.shift>RETAIL<Key.space><Key.shift>HEALTH
Screenshot: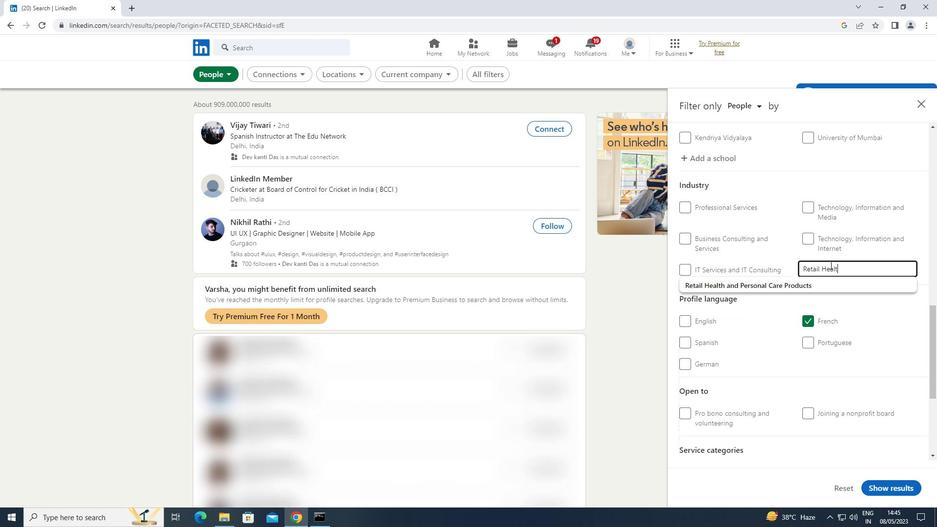 
Action: Mouse moved to (782, 284)
Screenshot: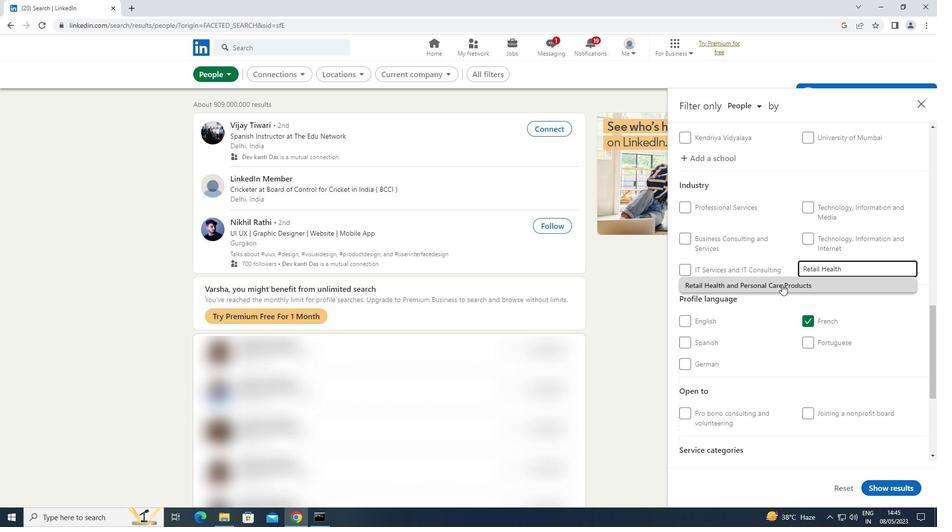 
Action: Mouse pressed left at (782, 284)
Screenshot: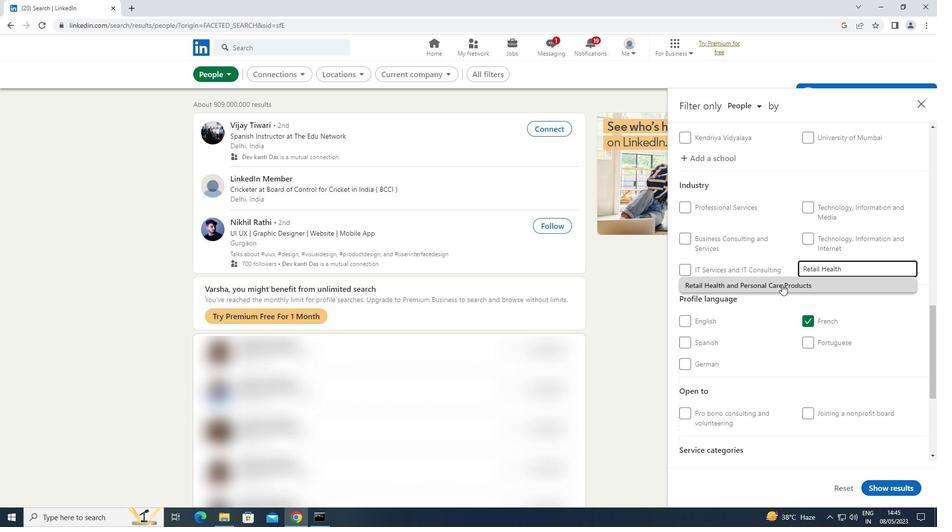 
Action: Mouse moved to (783, 283)
Screenshot: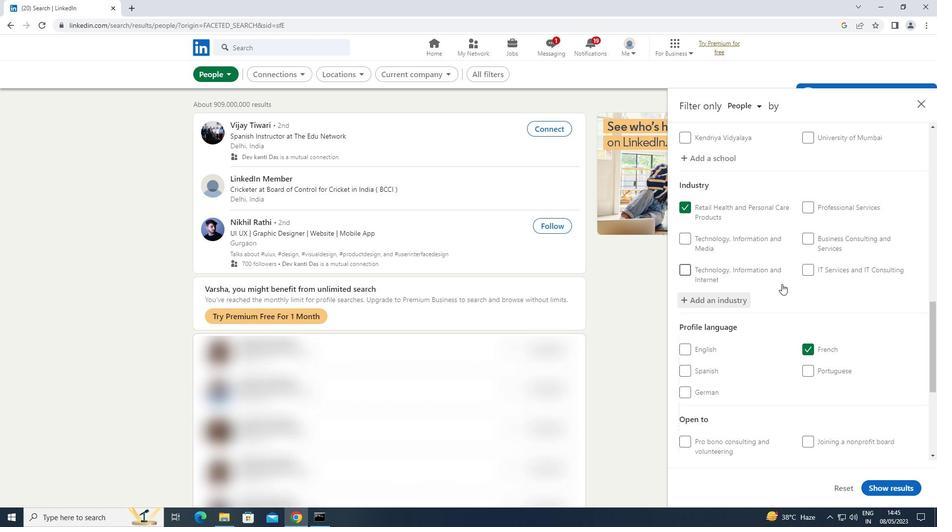 
Action: Mouse scrolled (783, 283) with delta (0, 0)
Screenshot: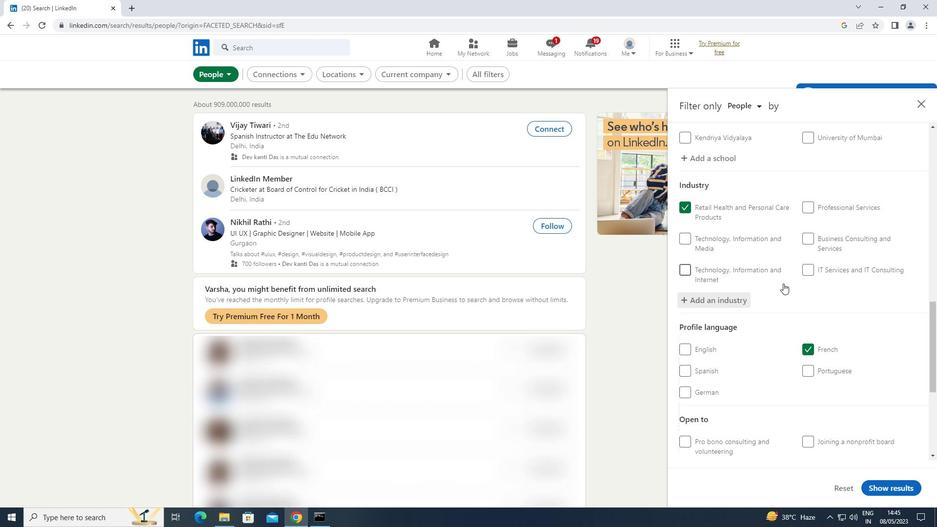 
Action: Mouse scrolled (783, 283) with delta (0, 0)
Screenshot: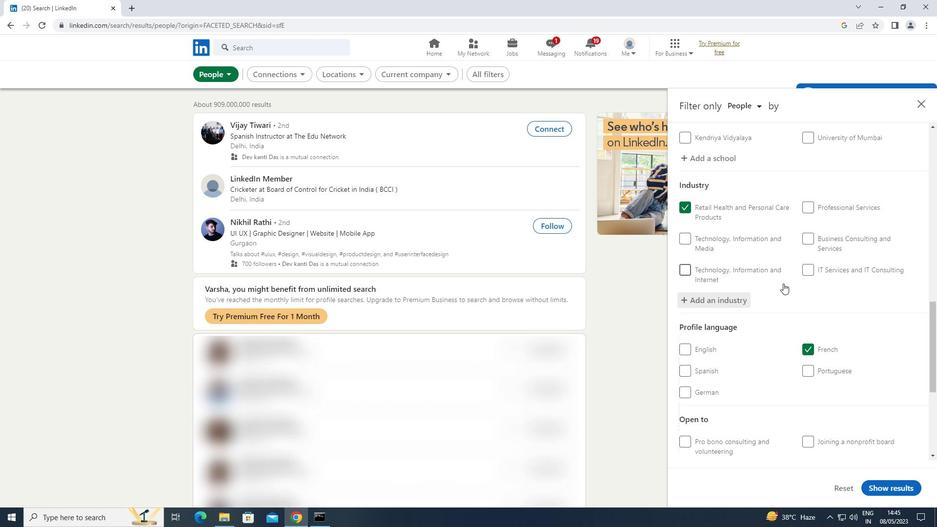 
Action: Mouse scrolled (783, 283) with delta (0, 0)
Screenshot: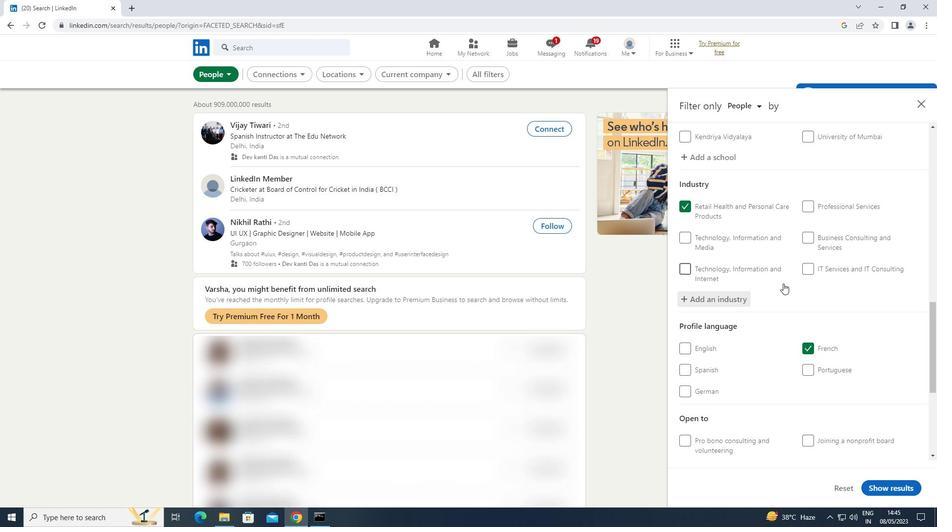 
Action: Mouse scrolled (783, 283) with delta (0, 0)
Screenshot: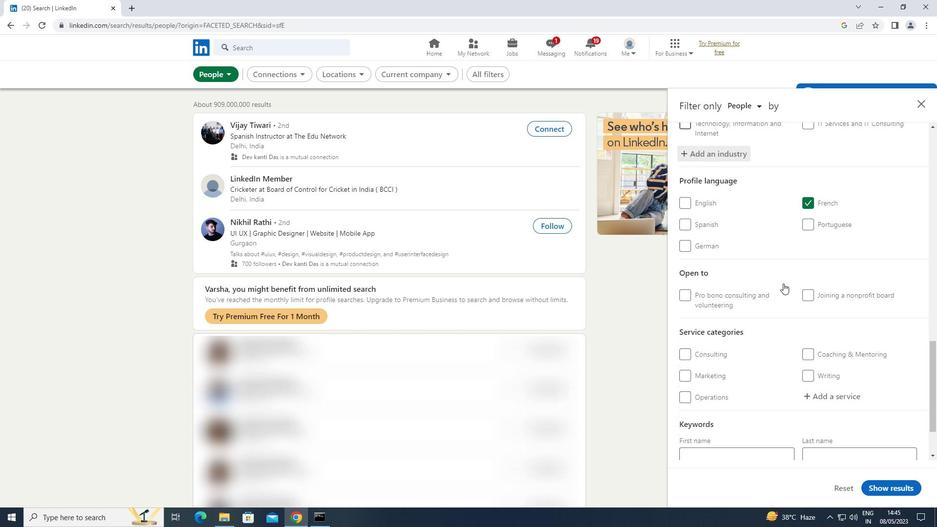 
Action: Mouse scrolled (783, 283) with delta (0, 0)
Screenshot: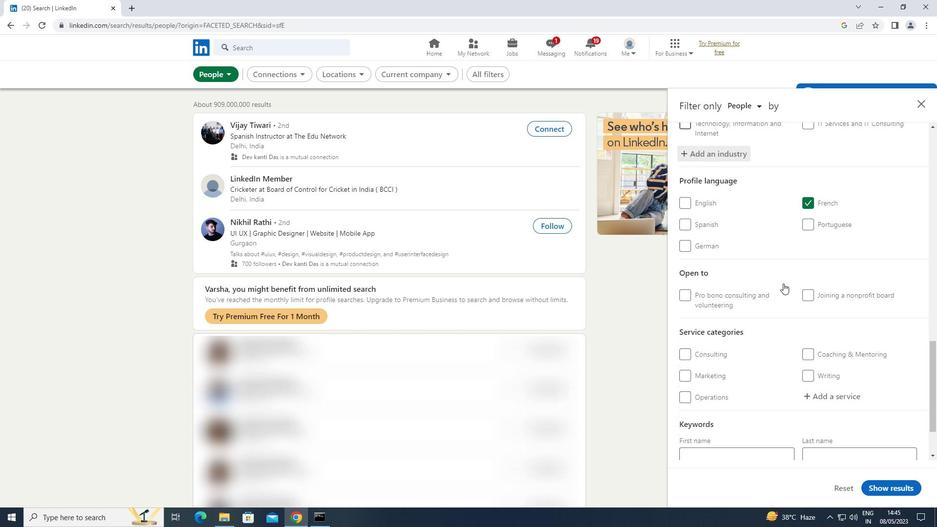 
Action: Mouse moved to (816, 321)
Screenshot: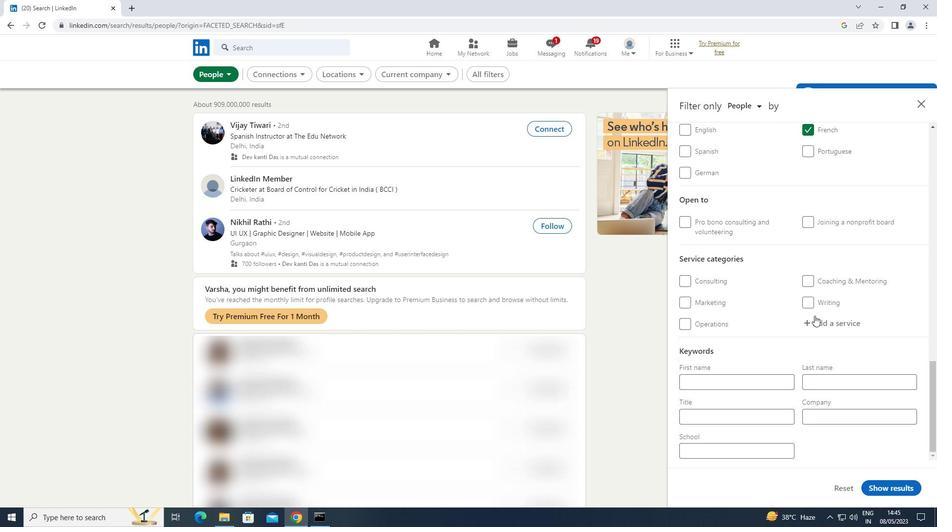 
Action: Mouse pressed left at (816, 321)
Screenshot: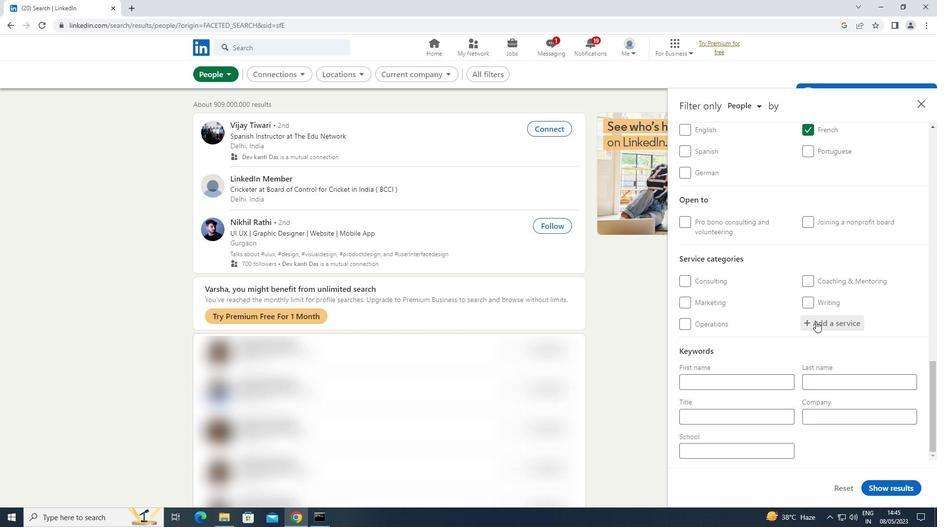
Action: Key pressed <Key.shift>FINANCIAL<Key.space>
Screenshot: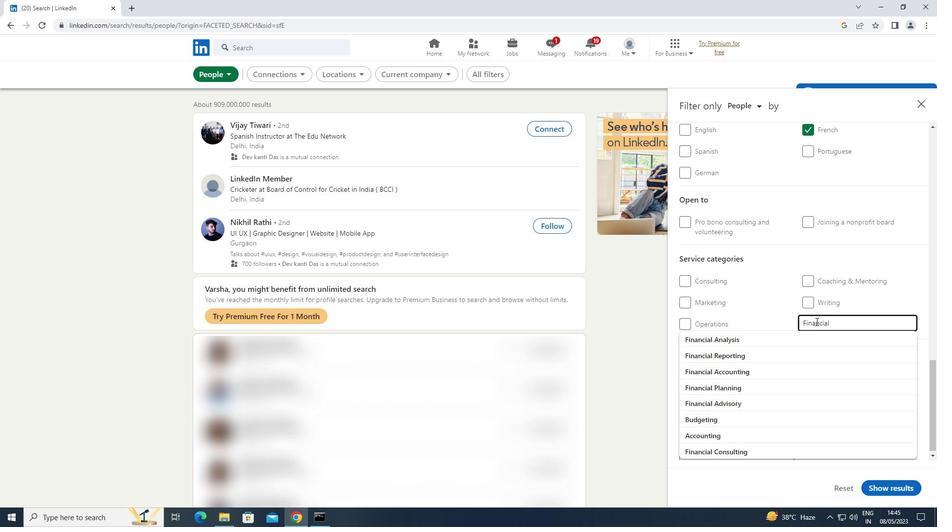 
Action: Mouse moved to (739, 357)
Screenshot: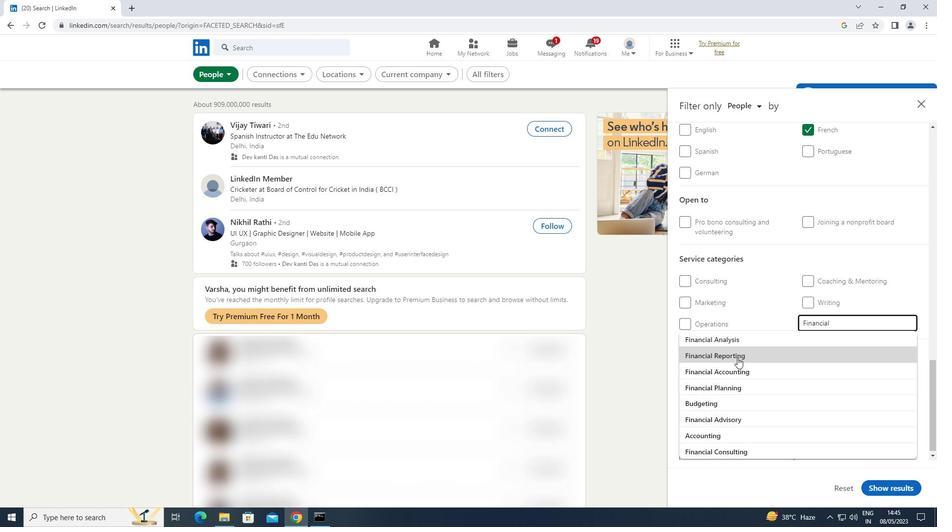 
Action: Mouse pressed left at (739, 357)
Screenshot: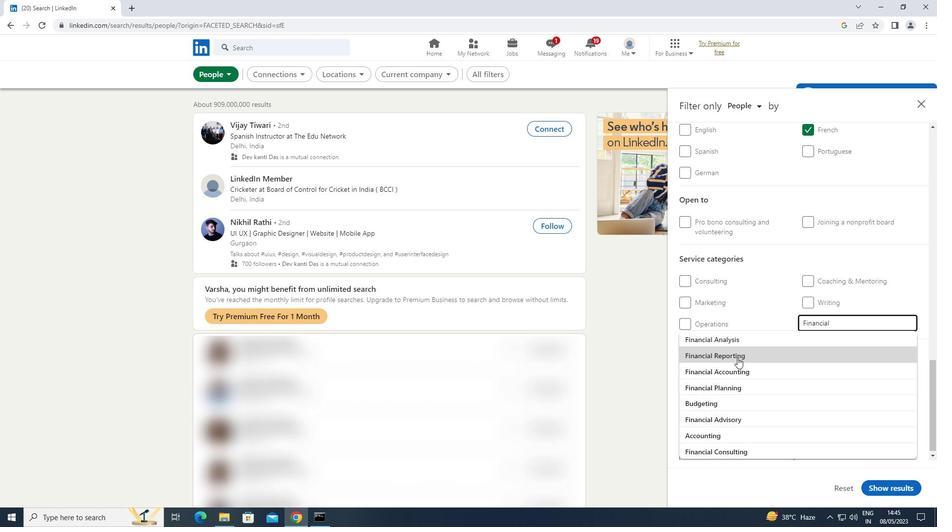 
Action: Mouse moved to (740, 356)
Screenshot: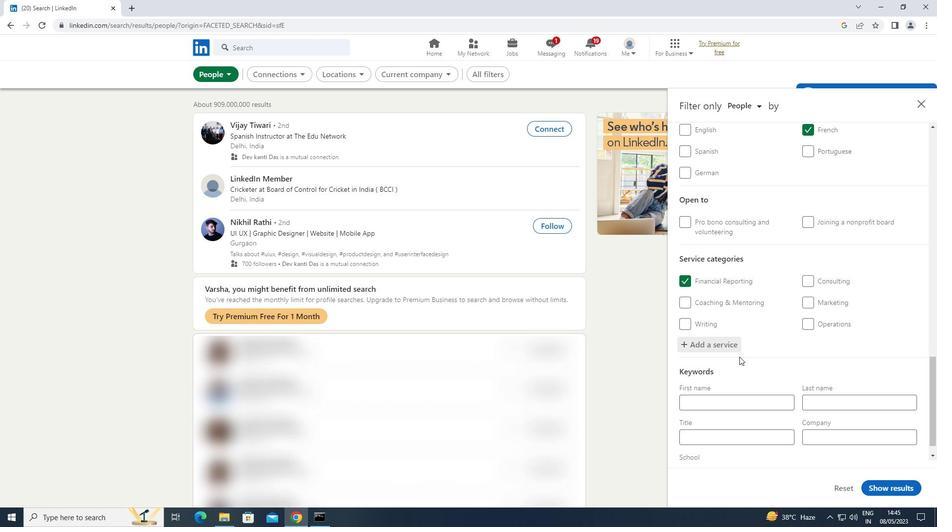
Action: Mouse scrolled (740, 355) with delta (0, 0)
Screenshot: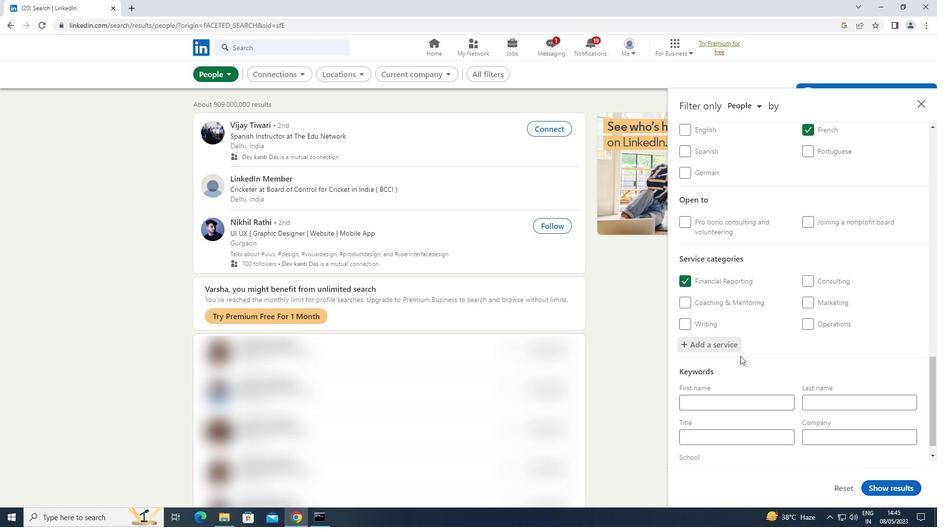 
Action: Mouse scrolled (740, 355) with delta (0, 0)
Screenshot: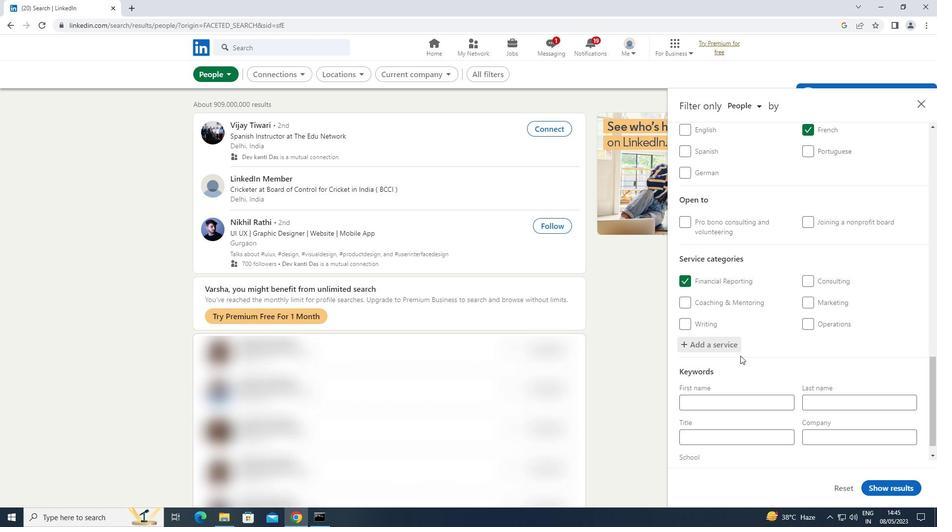 
Action: Mouse scrolled (740, 355) with delta (0, 0)
Screenshot: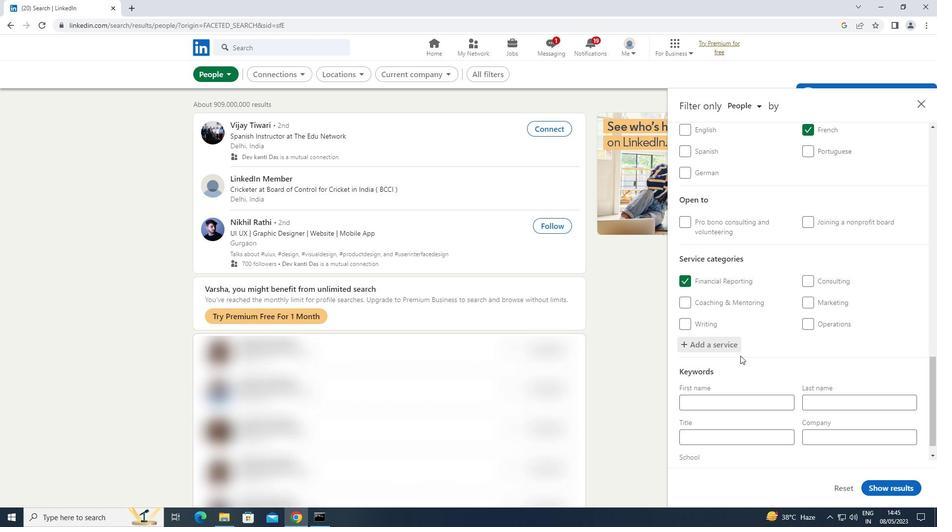 
Action: Mouse scrolled (740, 355) with delta (0, 0)
Screenshot: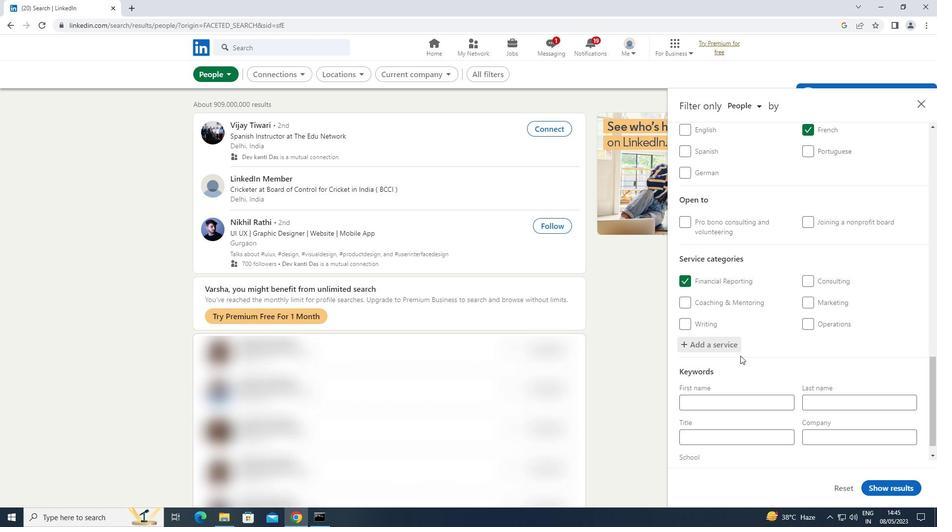 
Action: Mouse moved to (741, 356)
Screenshot: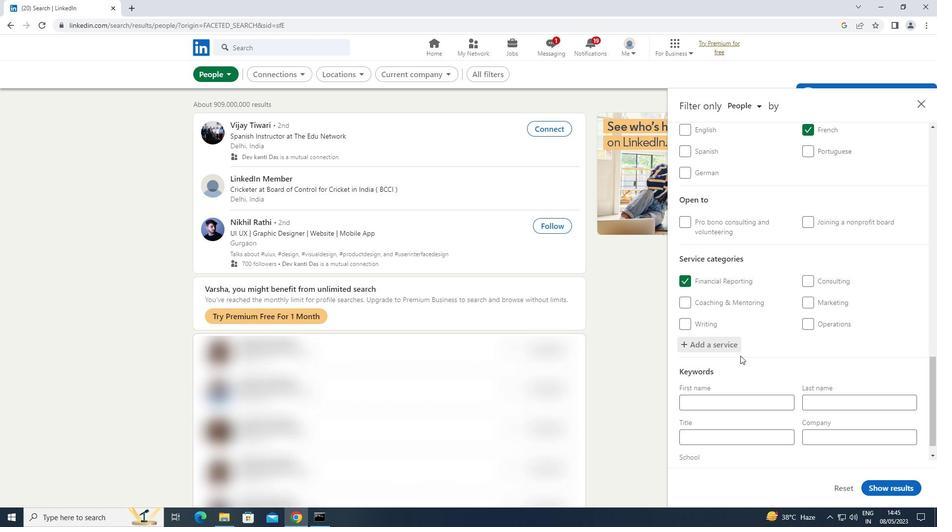 
Action: Mouse scrolled (741, 355) with delta (0, 0)
Screenshot: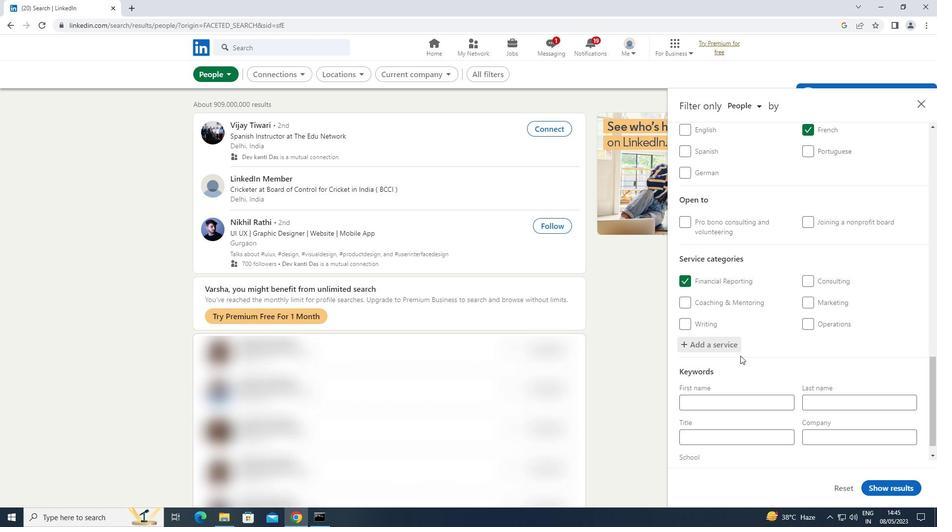 
Action: Mouse moved to (724, 421)
Screenshot: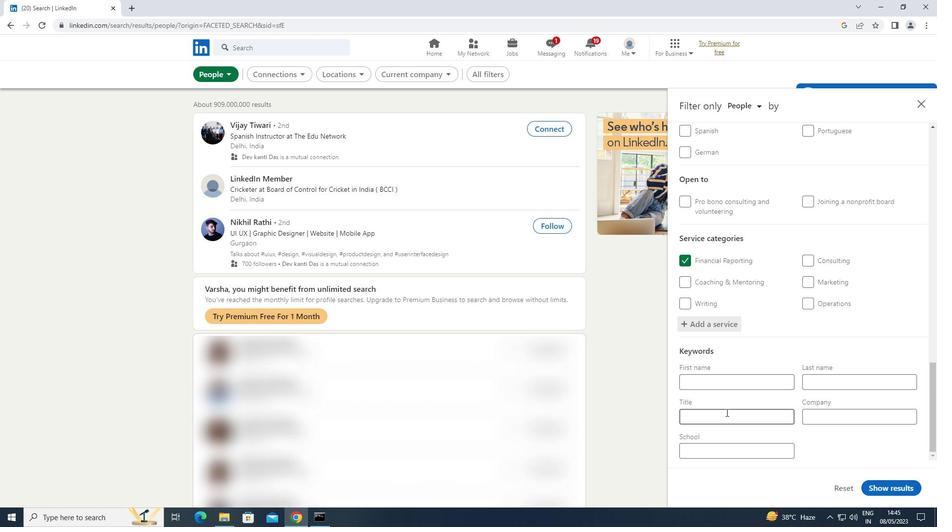 
Action: Mouse pressed left at (724, 421)
Screenshot: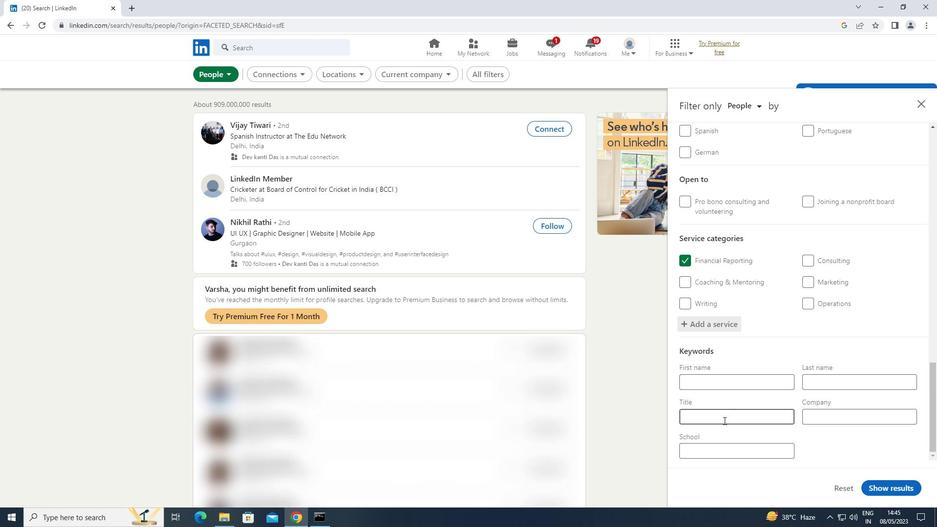 
Action: Key pressed <Key.shift>MENTAL<Key.space><Key.shift>HEALTH<Key.space><Key.shift>COUNSELOR
Screenshot: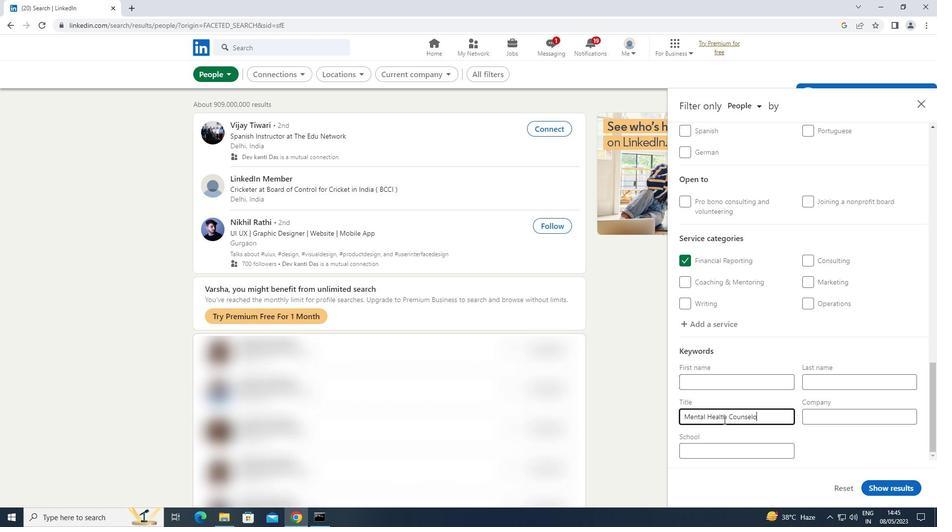 
Action: Mouse moved to (890, 490)
Screenshot: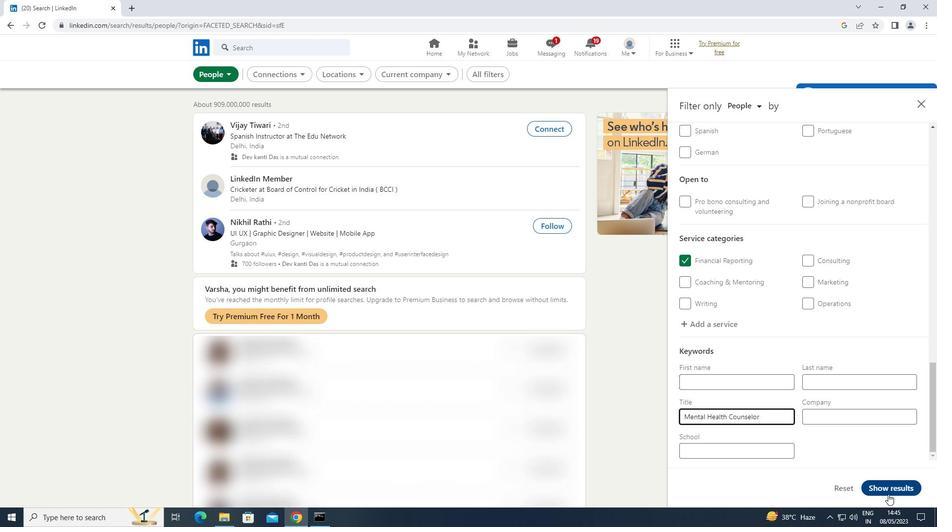 
Action: Mouse pressed left at (890, 490)
Screenshot: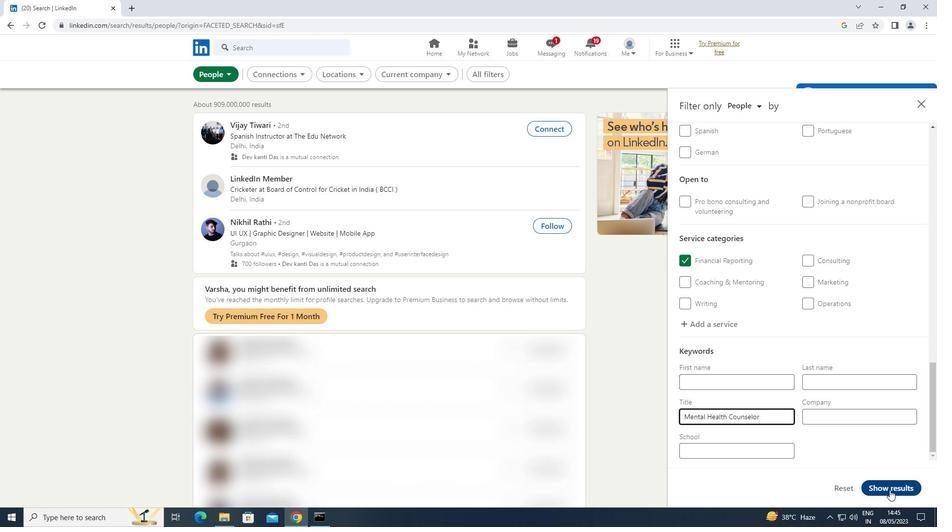 
